 Task: Open Card Landing Page Optimization in Board Business Model Revenue Streams Development to Workspace Email Automation and add a team member Softage.1@softage.net, a label Blue, a checklist Retirement Planning, an attachment from Trello, a color Blue and finally, add a card description 'Plan and host company volunteer event' and a comment 'Since this item requires input from multiple team members, let us make sure everyone is on the same page before moving forward.'. Add a start date 'Jan 09, 1900' with a due date 'Jan 16, 1900'
Action: Mouse moved to (94, 249)
Screenshot: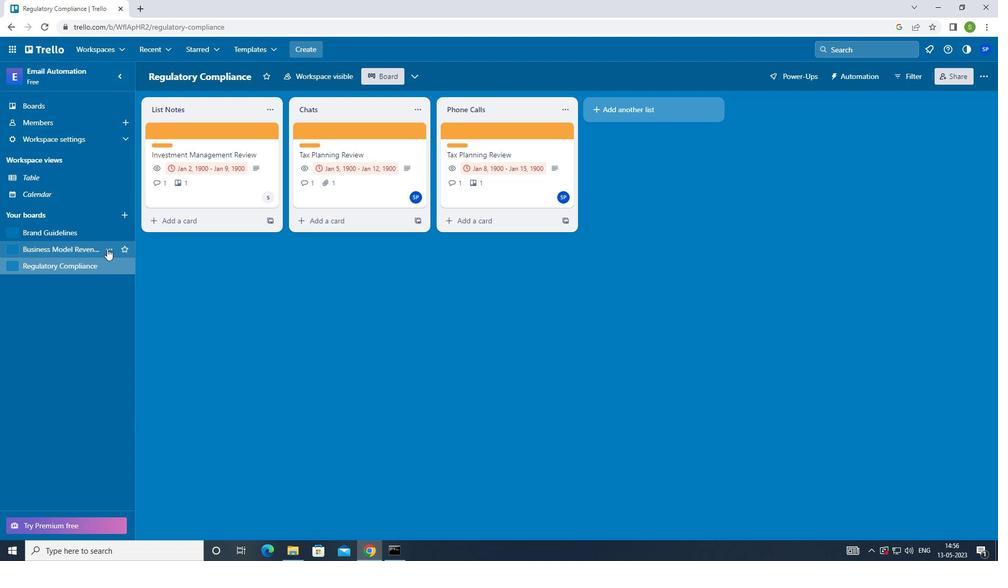 
Action: Mouse pressed left at (94, 249)
Screenshot: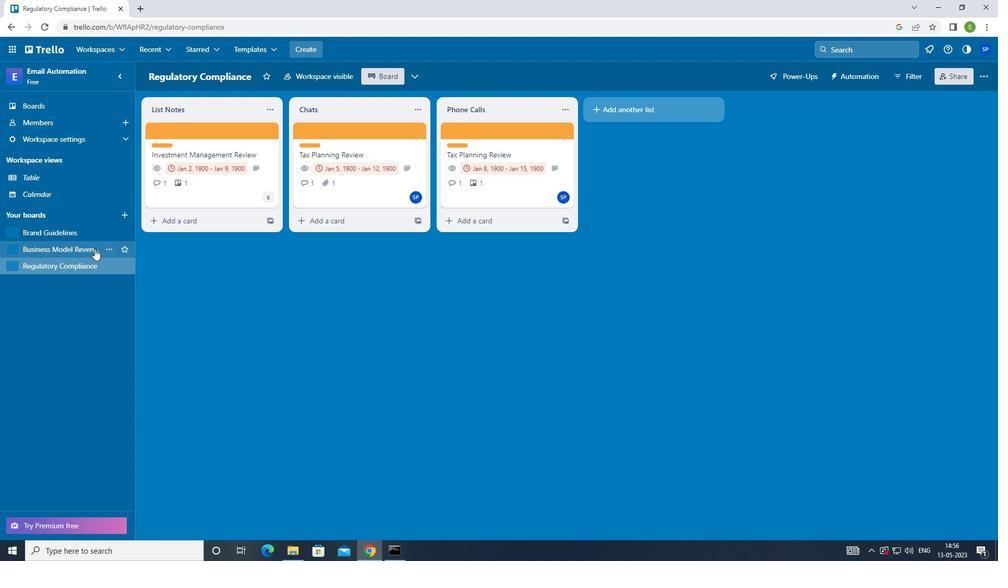
Action: Mouse moved to (508, 135)
Screenshot: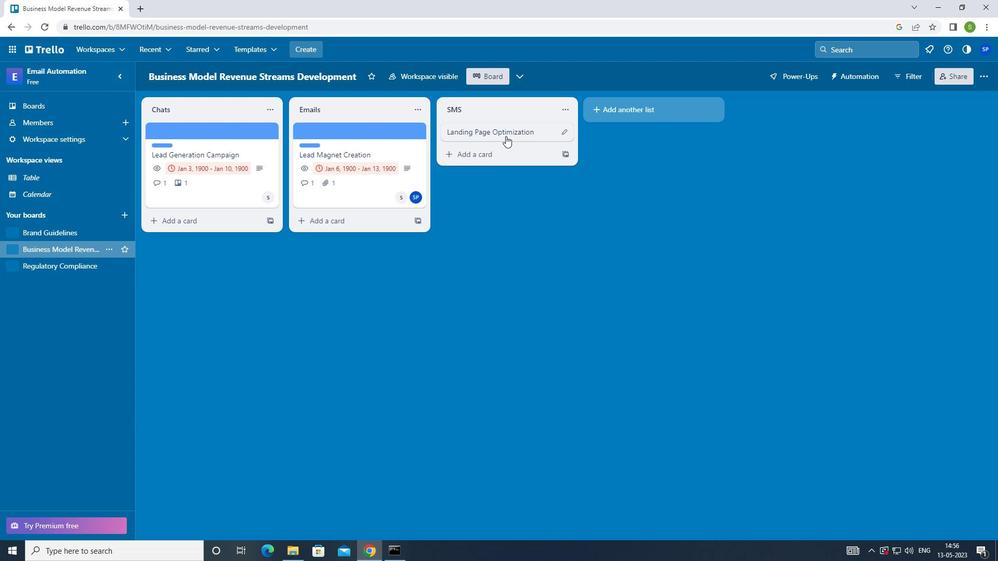 
Action: Mouse pressed left at (508, 135)
Screenshot: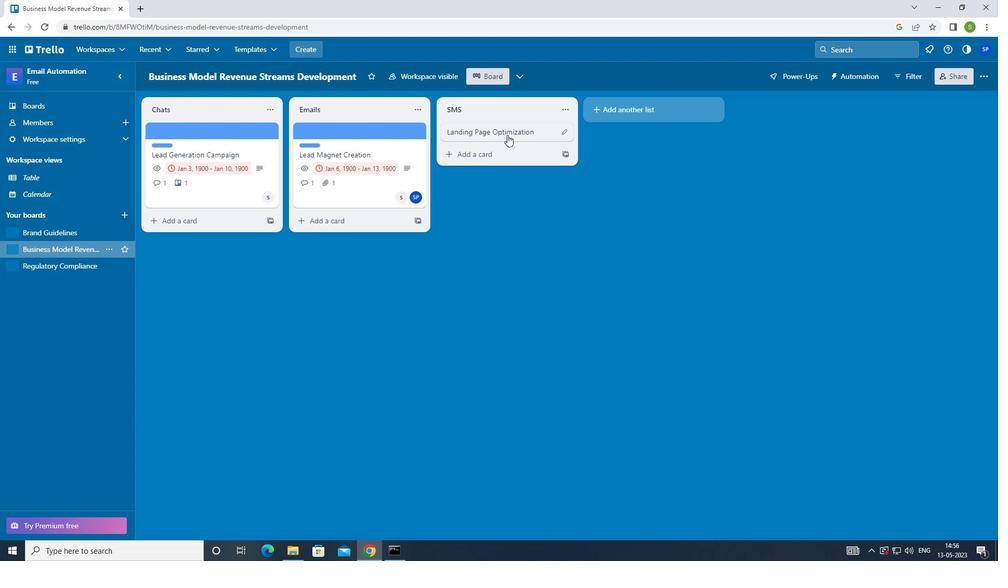 
Action: Mouse moved to (636, 132)
Screenshot: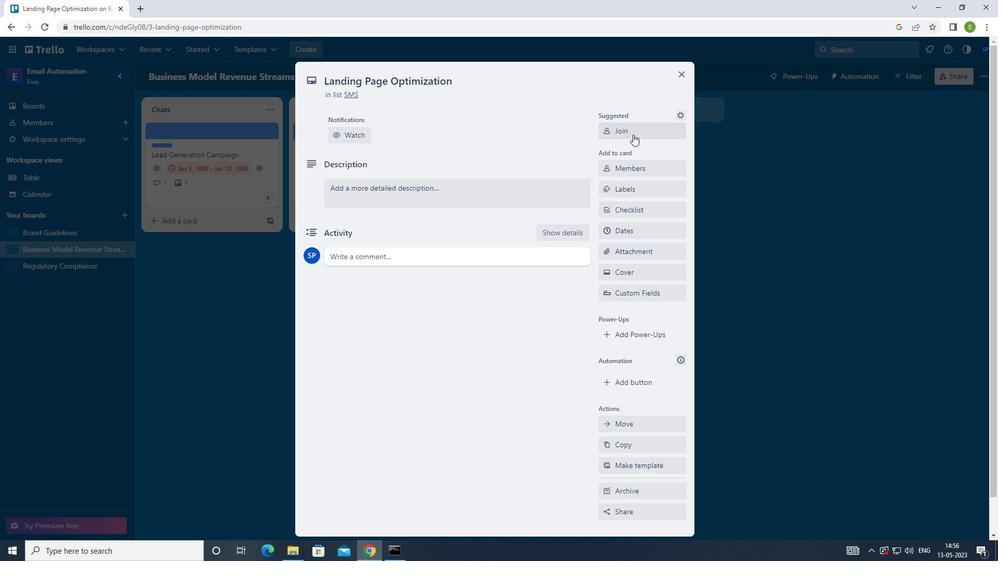 
Action: Mouse pressed left at (636, 132)
Screenshot: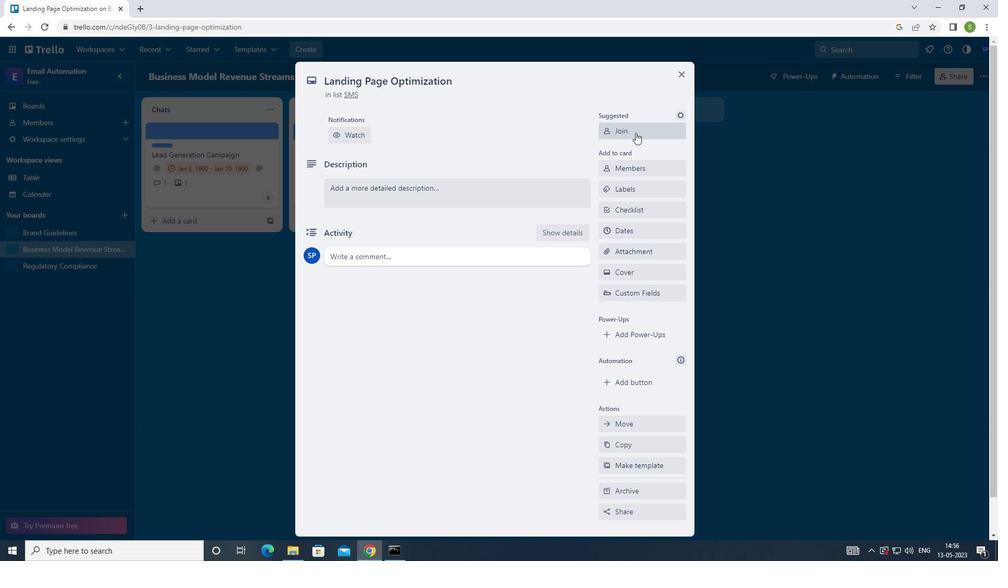 
Action: Mouse moved to (646, 134)
Screenshot: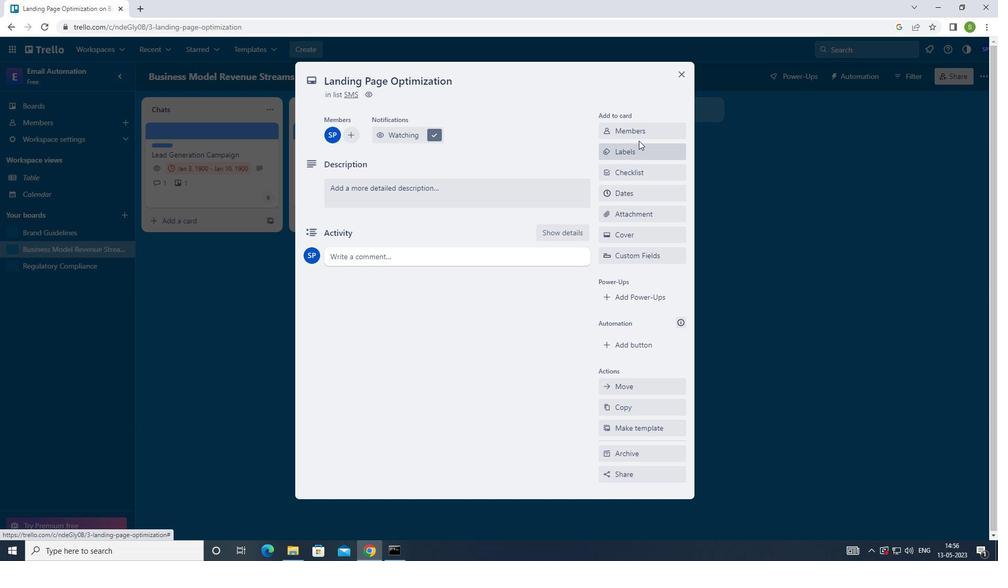
Action: Mouse pressed left at (646, 134)
Screenshot: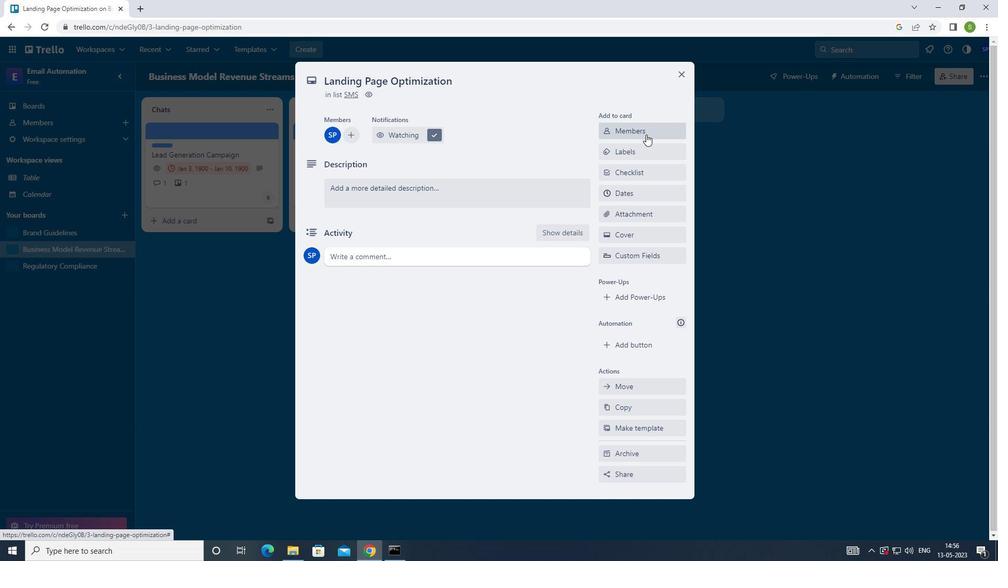 
Action: Mouse moved to (635, 140)
Screenshot: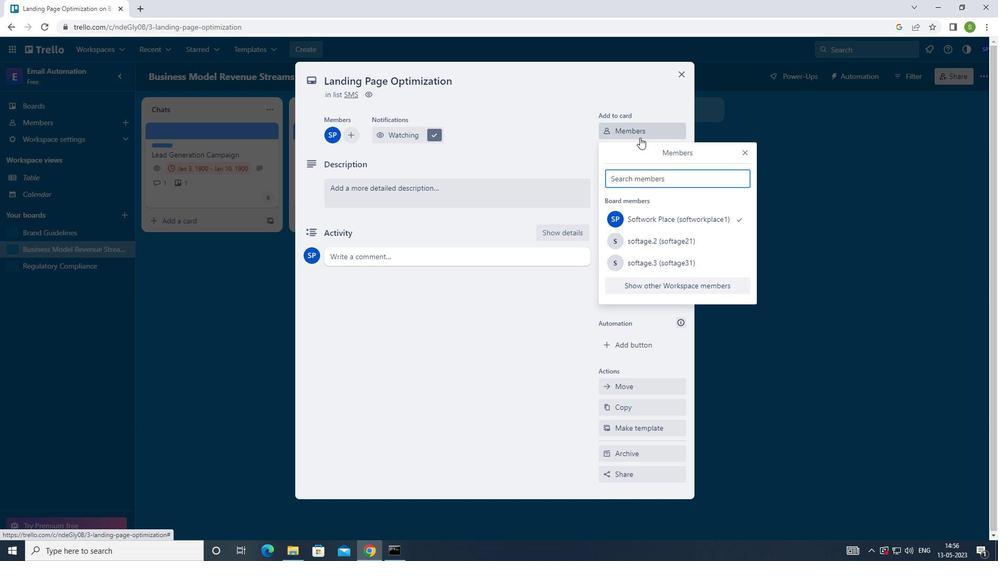 
Action: Key pressed <Key.shift>SOFTAGE.2<Key.shift>@SOFTAGE.NET<Key.enter>
Screenshot: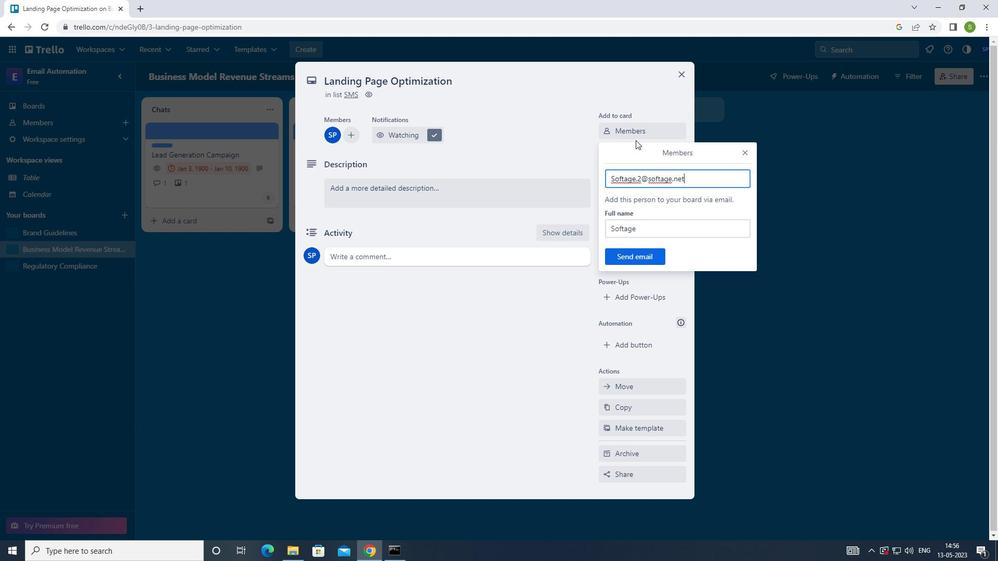 
Action: Mouse moved to (746, 155)
Screenshot: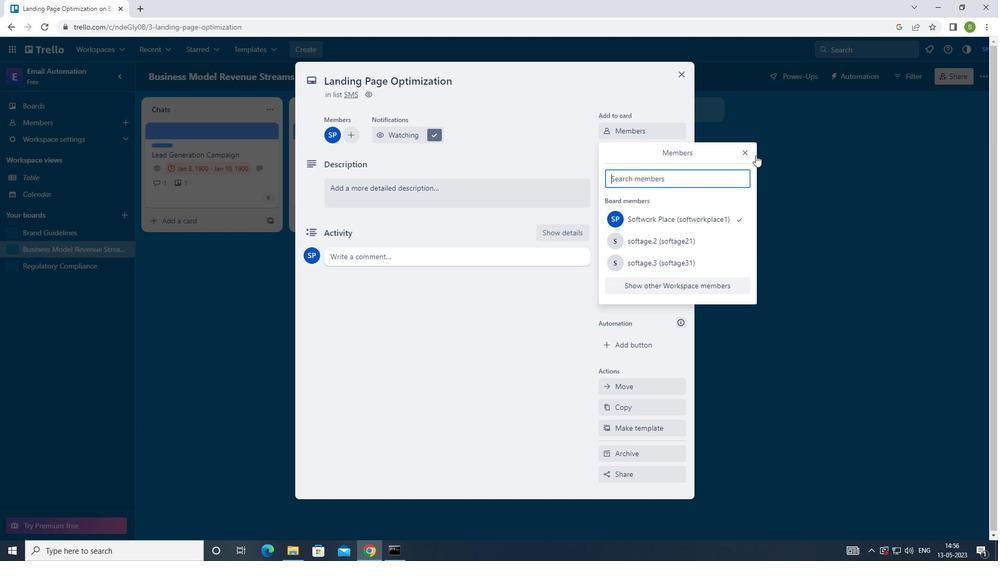 
Action: Mouse pressed left at (746, 155)
Screenshot: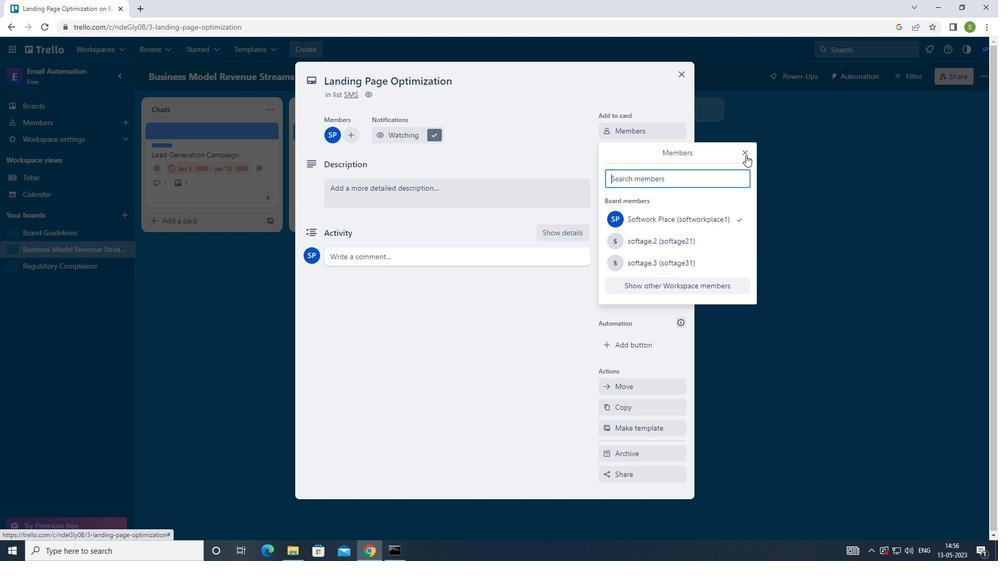 
Action: Mouse moved to (662, 154)
Screenshot: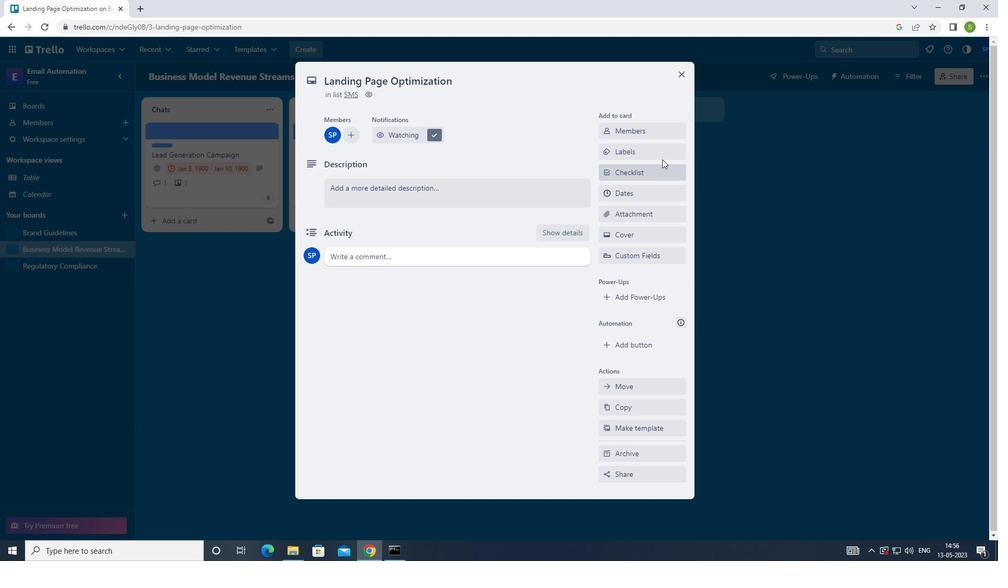 
Action: Mouse pressed left at (662, 154)
Screenshot: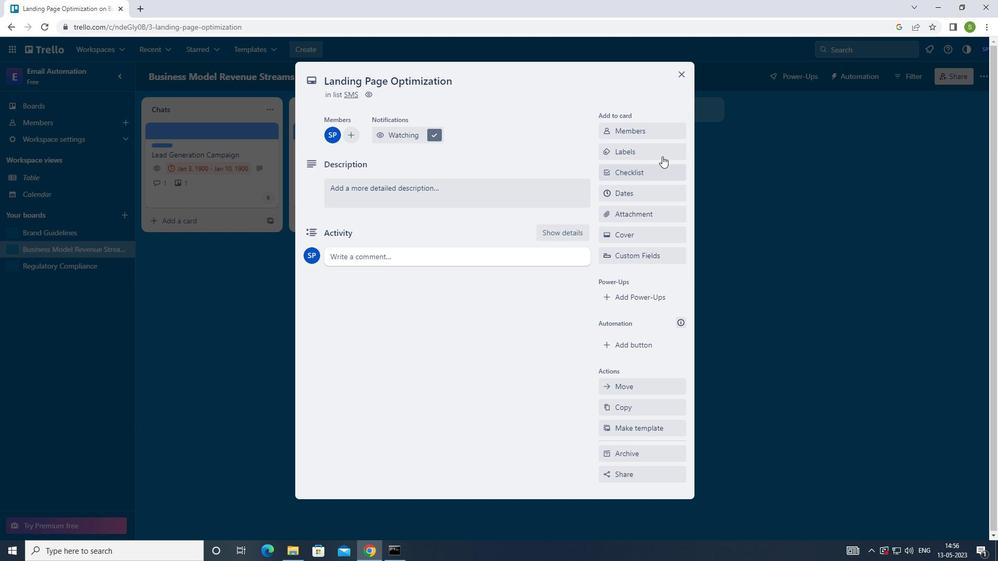 
Action: Mouse moved to (611, 330)
Screenshot: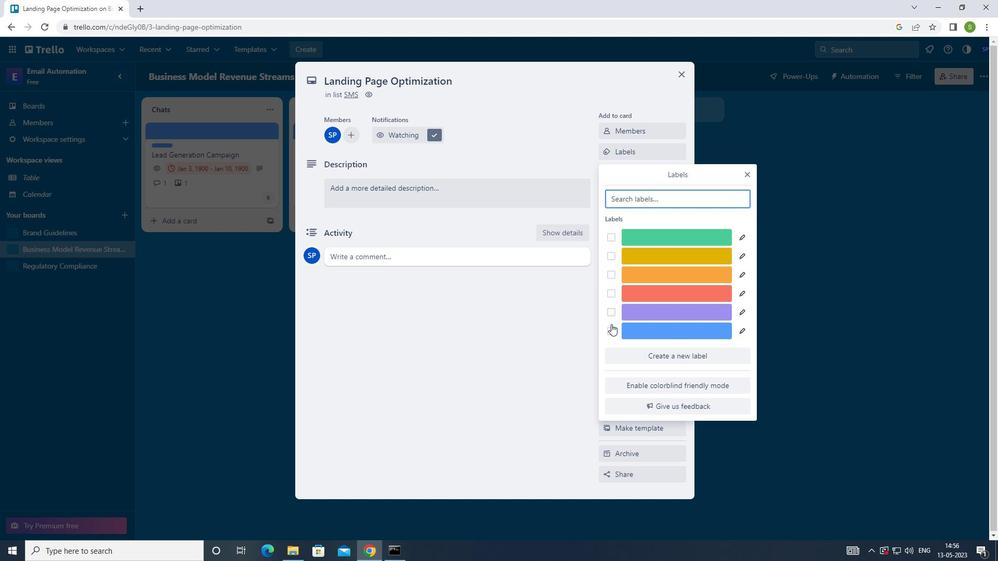 
Action: Mouse pressed left at (611, 330)
Screenshot: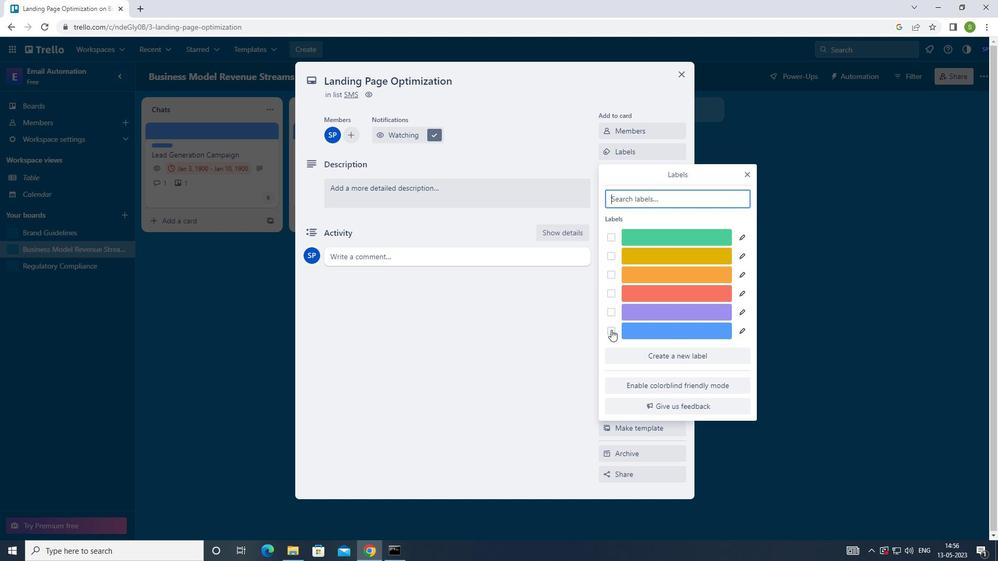 
Action: Mouse moved to (750, 173)
Screenshot: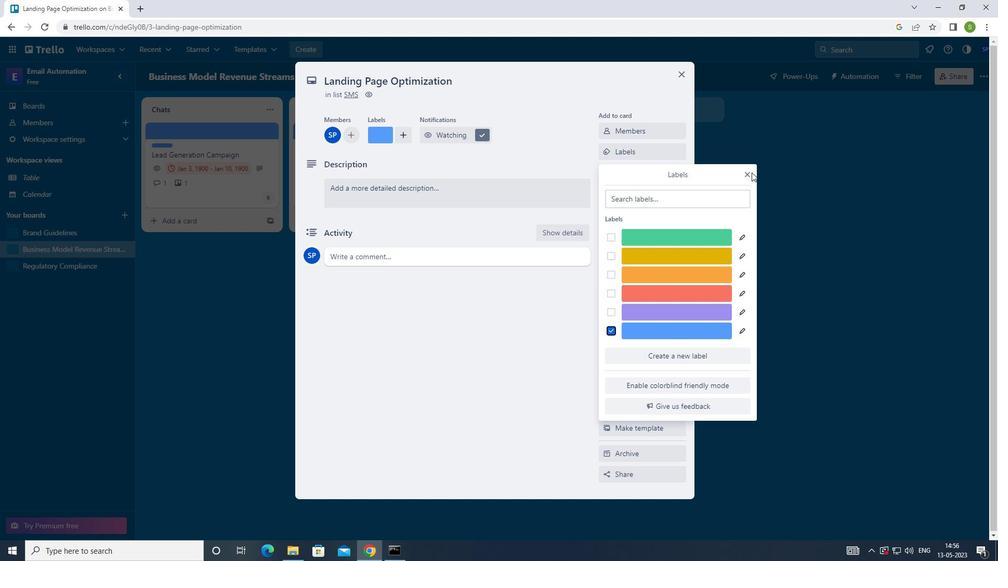 
Action: Mouse pressed left at (750, 173)
Screenshot: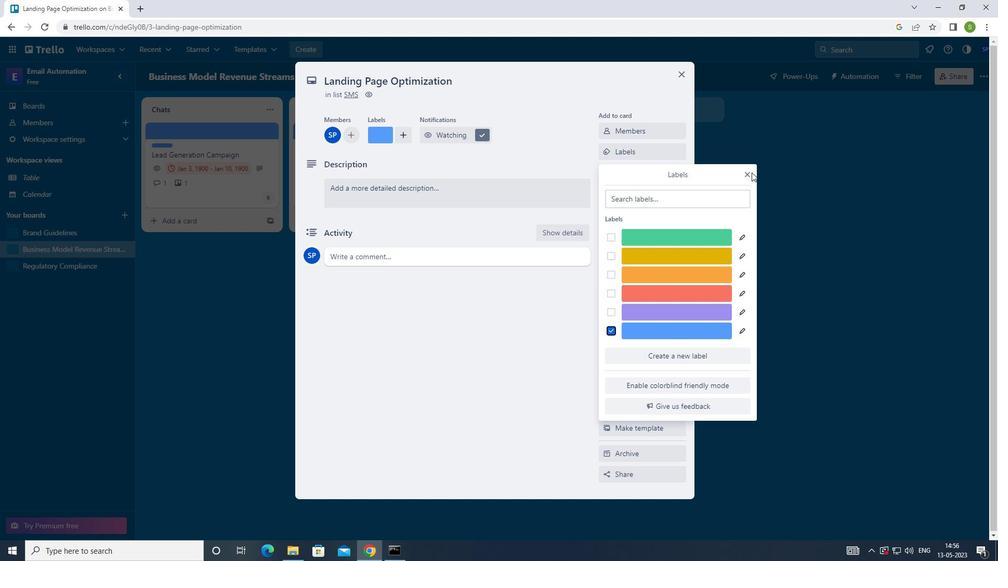
Action: Mouse moved to (644, 170)
Screenshot: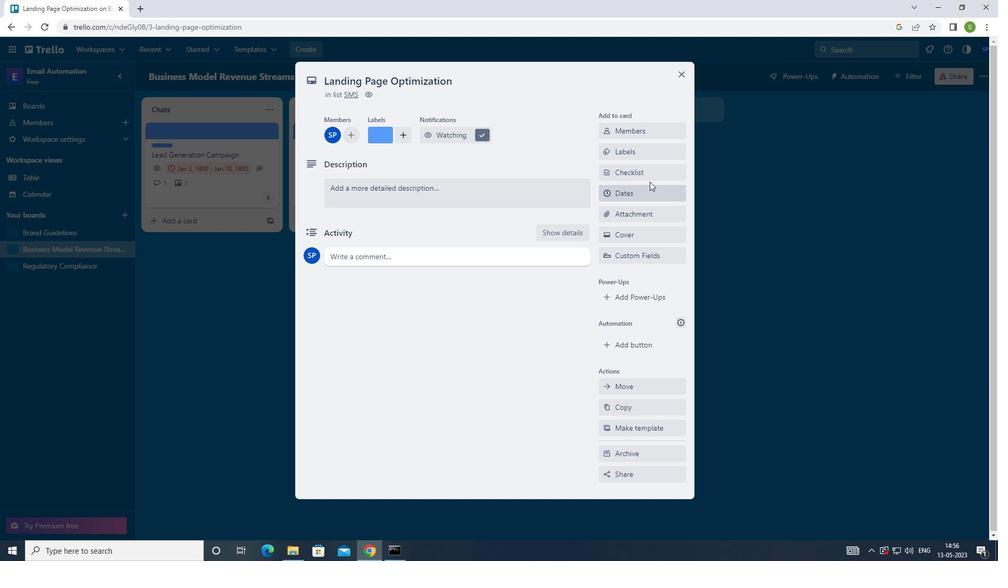 
Action: Mouse pressed left at (644, 170)
Screenshot: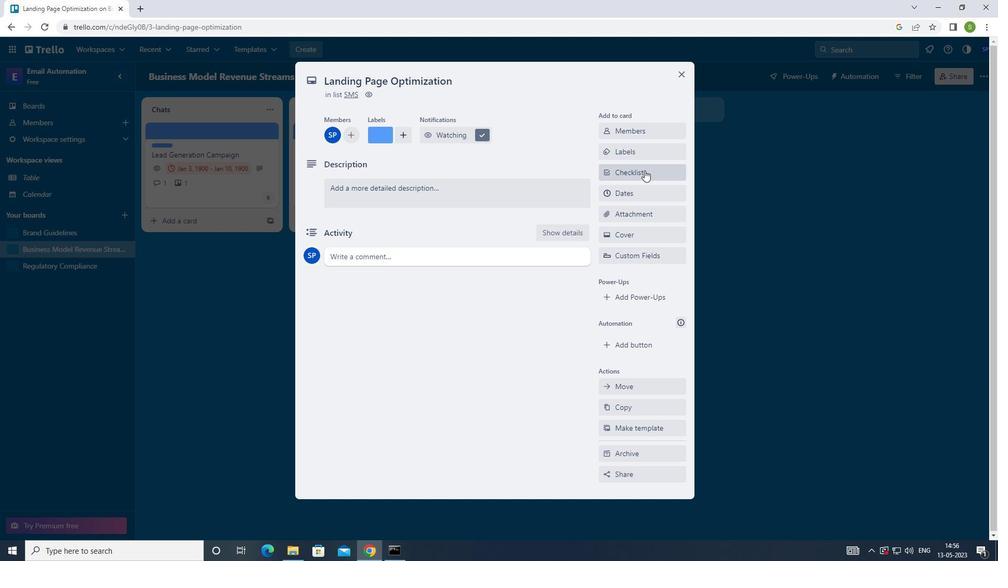 
Action: Mouse moved to (754, 168)
Screenshot: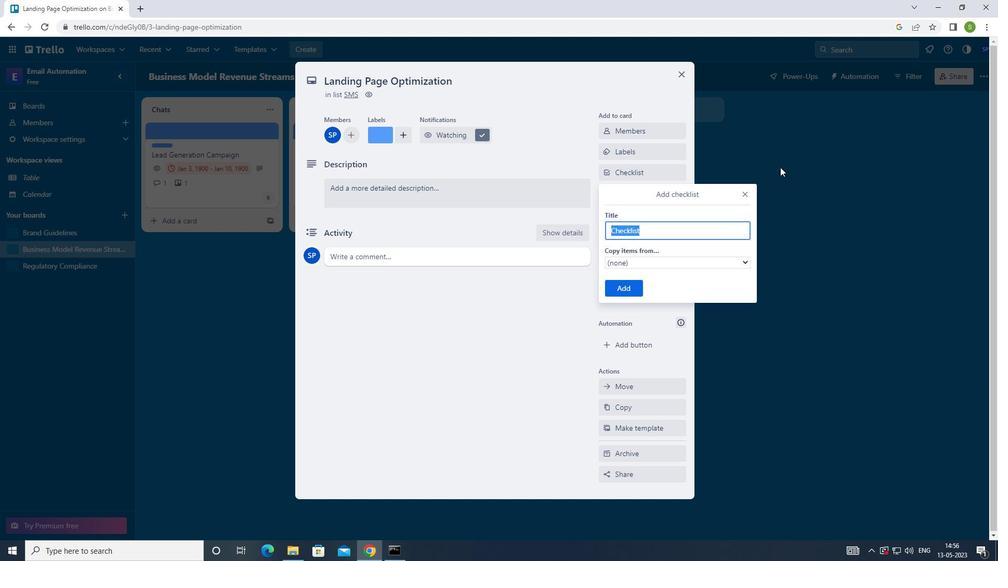 
Action: Key pressed <Key.shift>RETIREMENT<Key.space><Key.shift_r>PLANNING
Screenshot: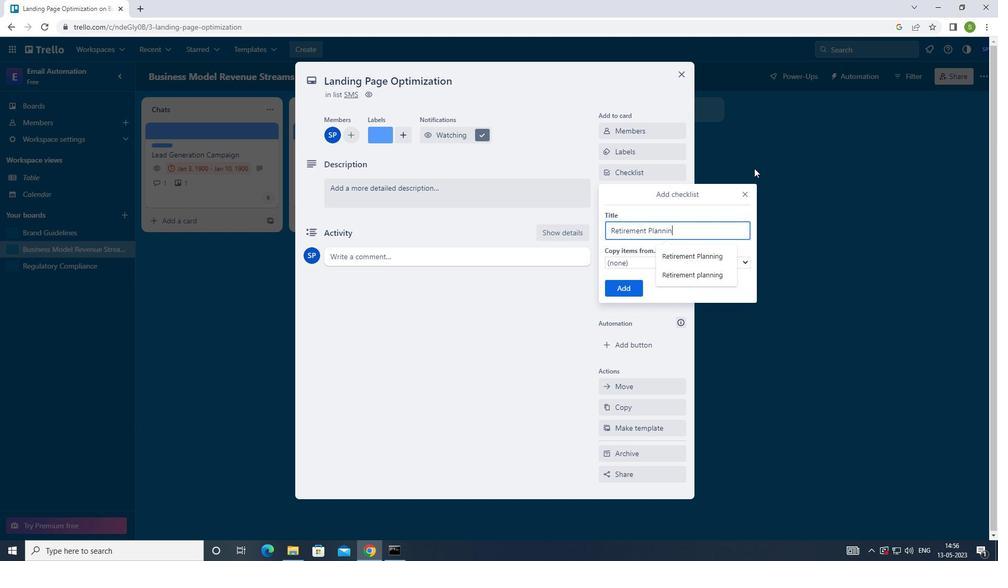 
Action: Mouse moved to (622, 287)
Screenshot: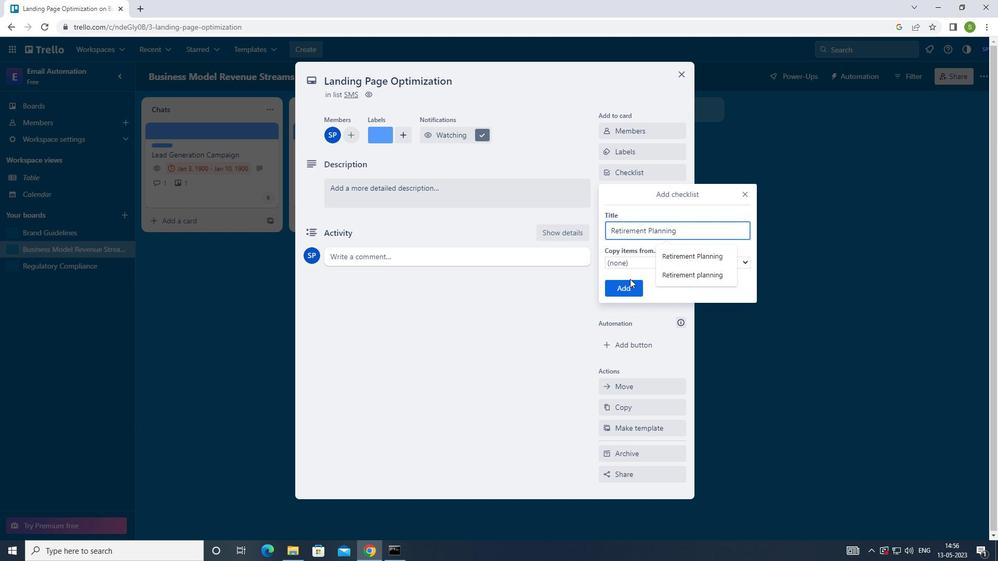 
Action: Mouse pressed left at (622, 287)
Screenshot: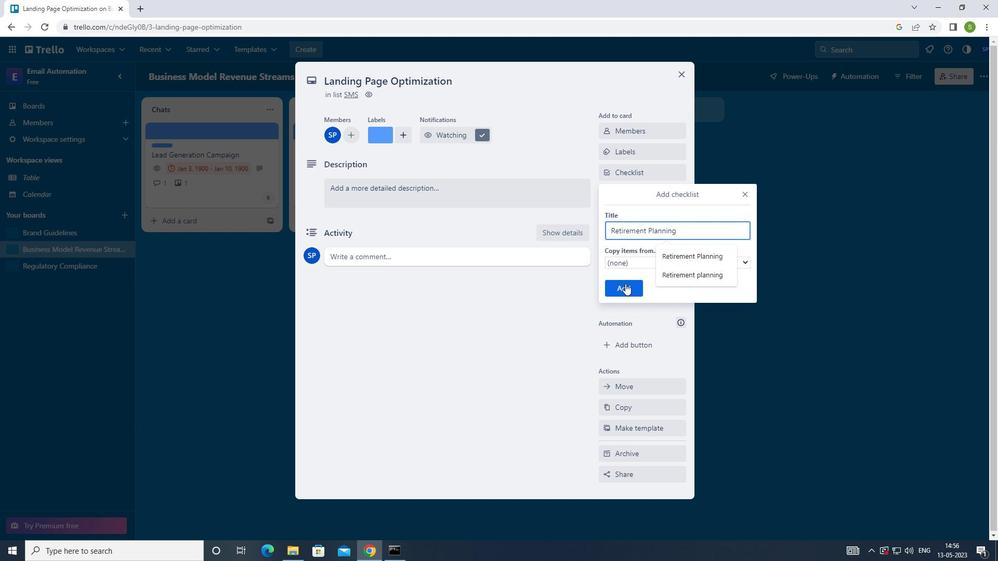 
Action: Mouse moved to (640, 218)
Screenshot: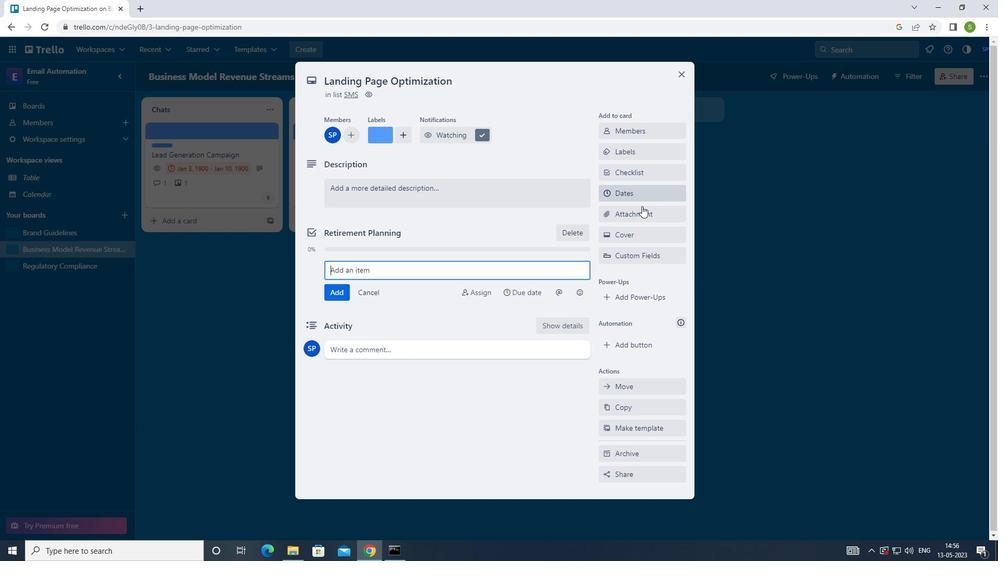 
Action: Mouse pressed left at (640, 218)
Screenshot: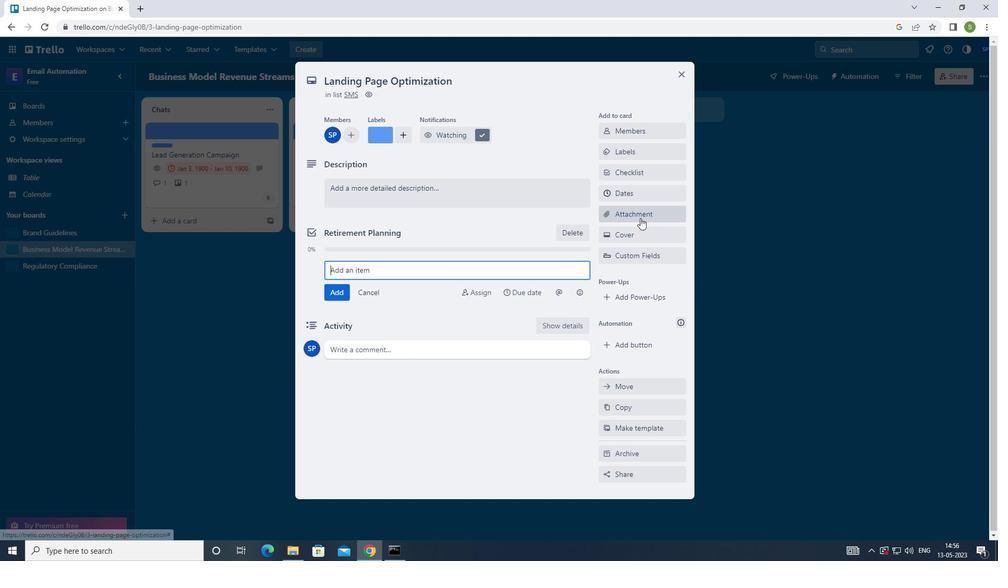 
Action: Mouse moved to (646, 273)
Screenshot: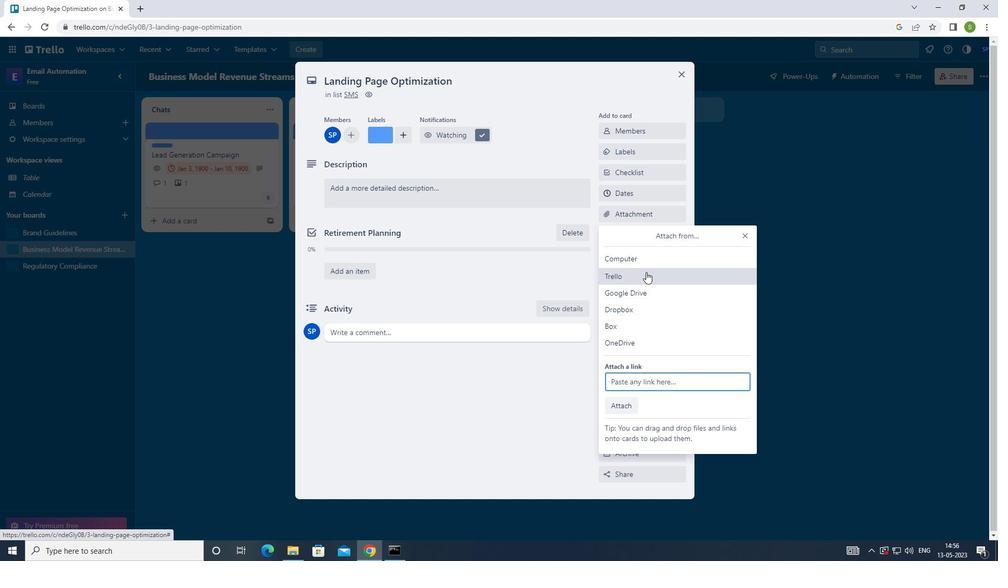 
Action: Mouse pressed left at (646, 273)
Screenshot: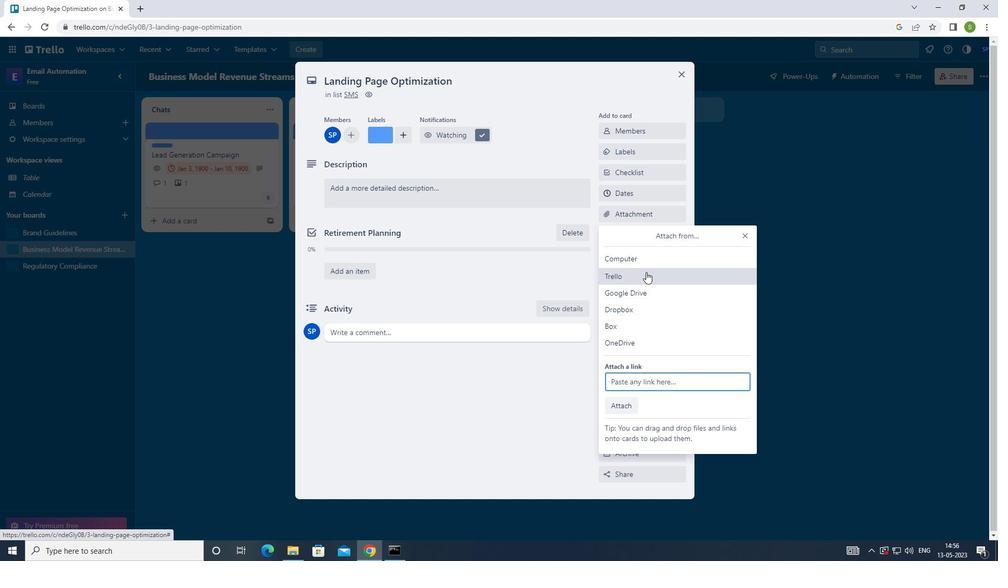 
Action: Mouse moved to (631, 392)
Screenshot: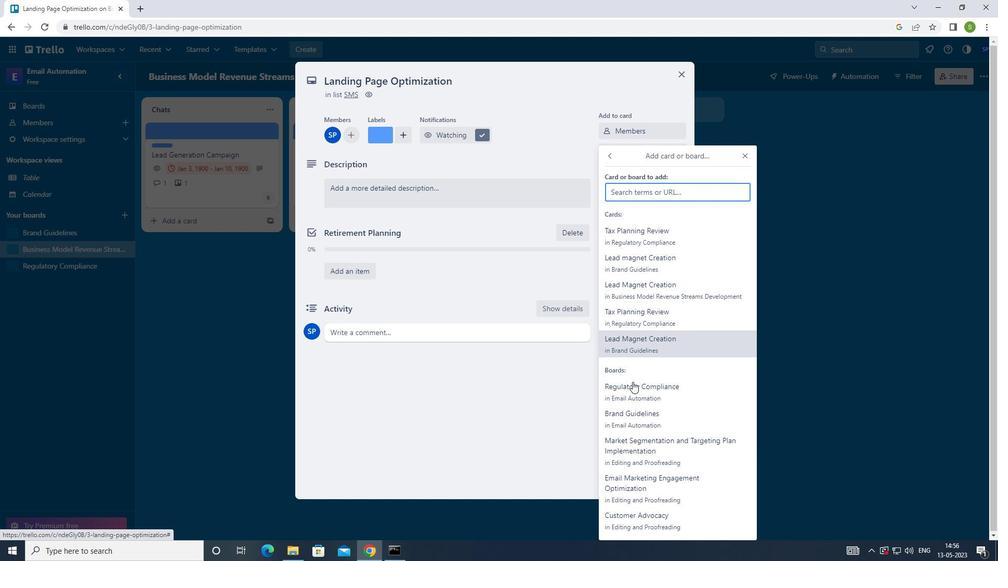 
Action: Mouse pressed left at (631, 392)
Screenshot: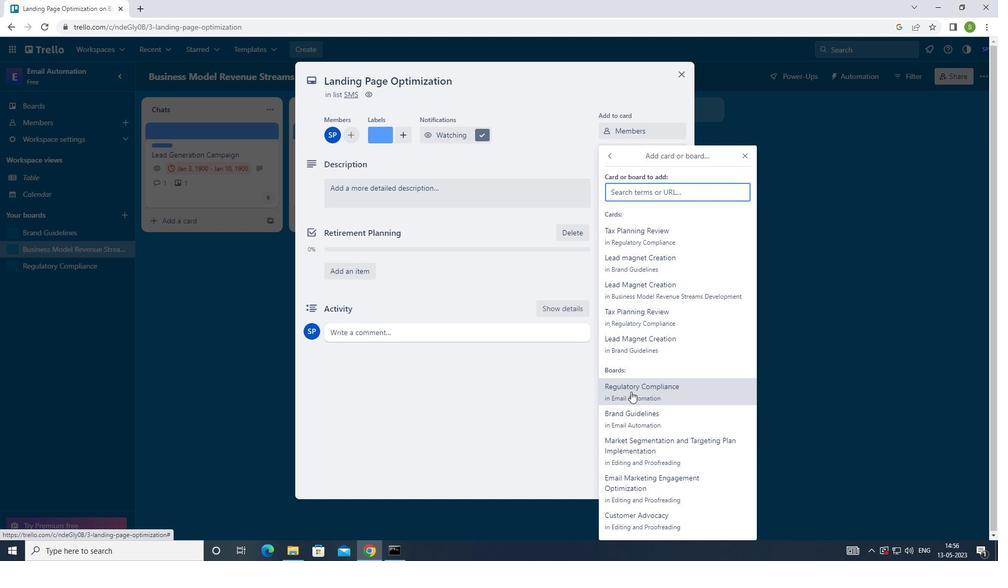 
Action: Mouse moved to (652, 237)
Screenshot: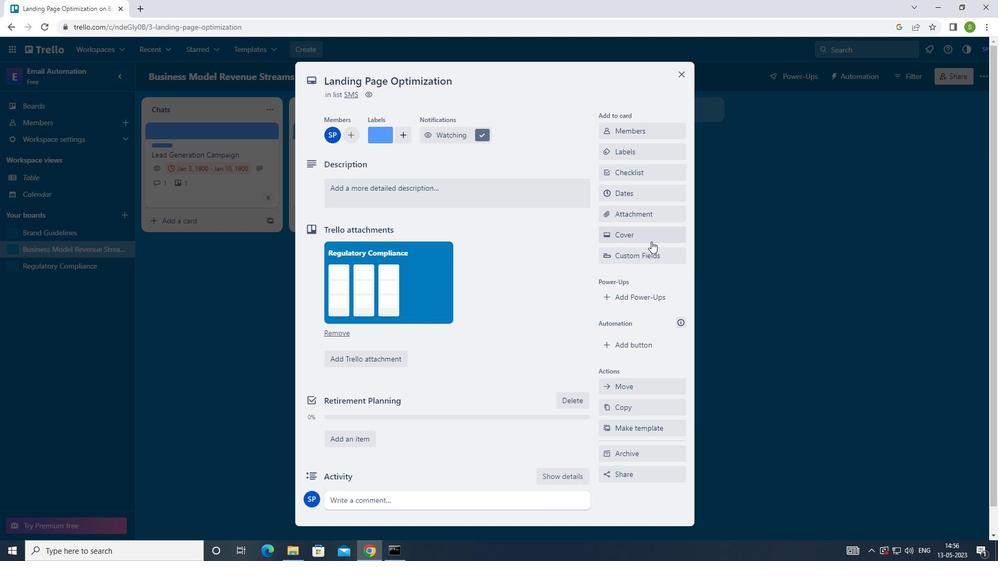 
Action: Mouse pressed left at (652, 237)
Screenshot: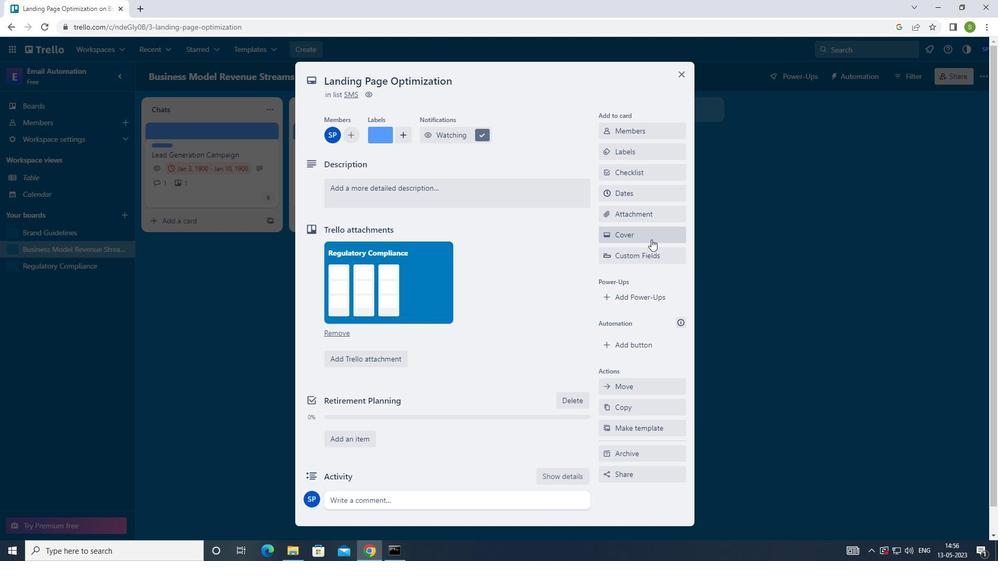 
Action: Mouse moved to (617, 354)
Screenshot: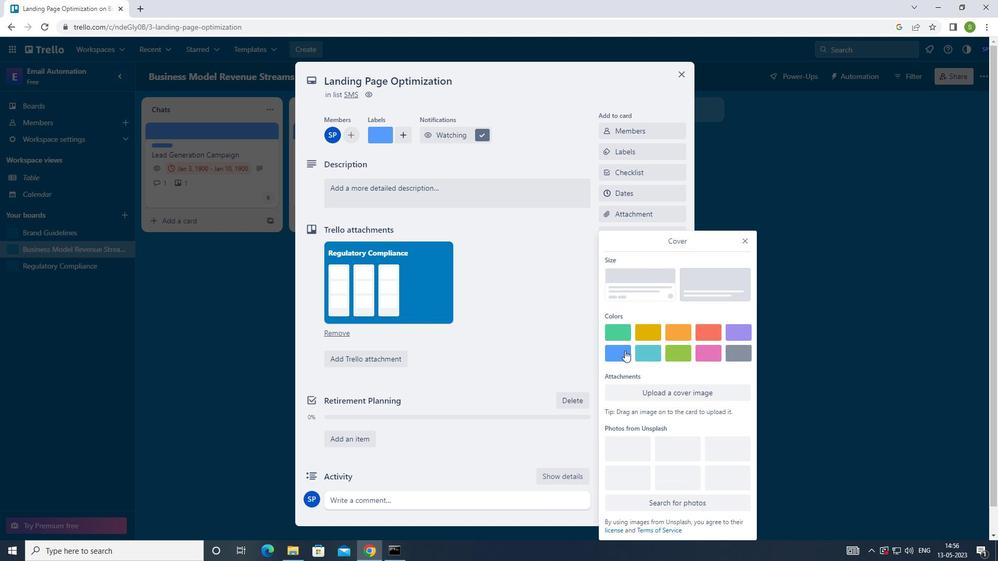 
Action: Mouse pressed left at (617, 354)
Screenshot: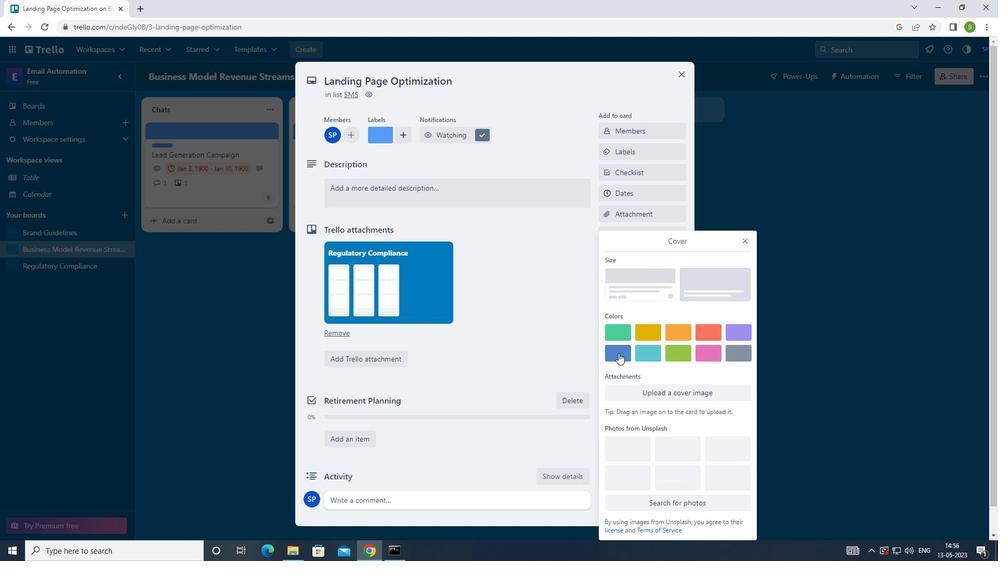
Action: Mouse moved to (458, 248)
Screenshot: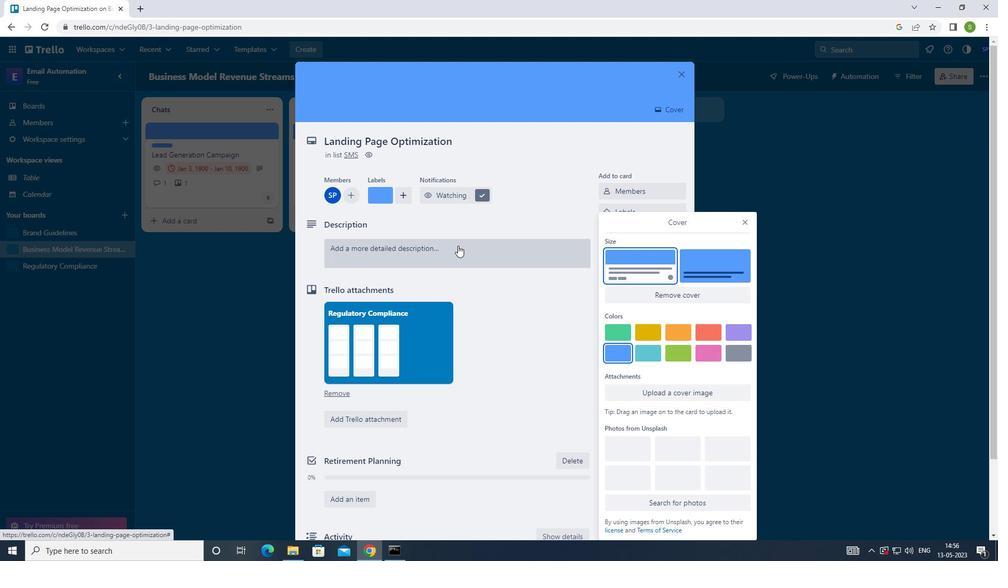 
Action: Mouse pressed left at (458, 248)
Screenshot: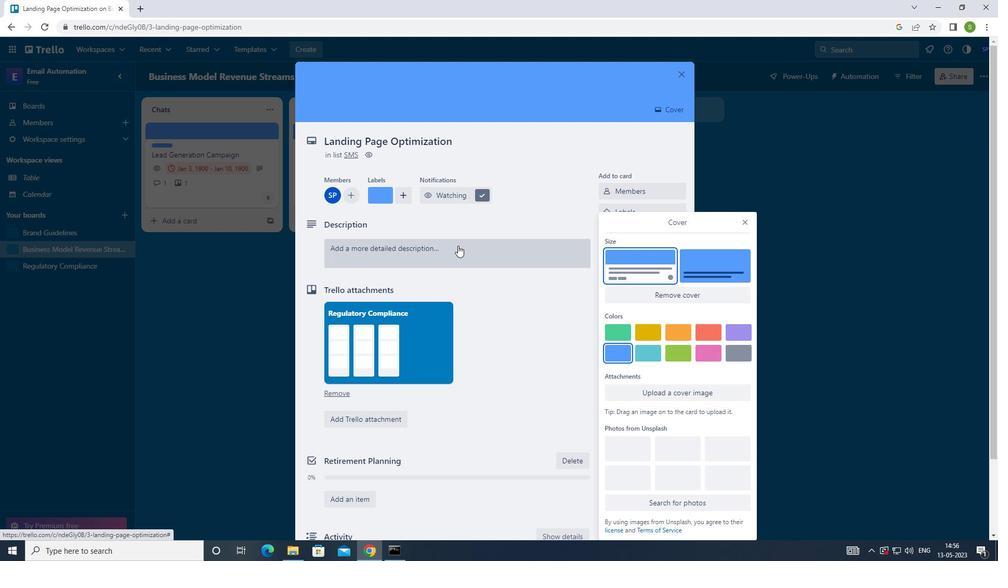 
Action: Mouse moved to (635, 140)
Screenshot: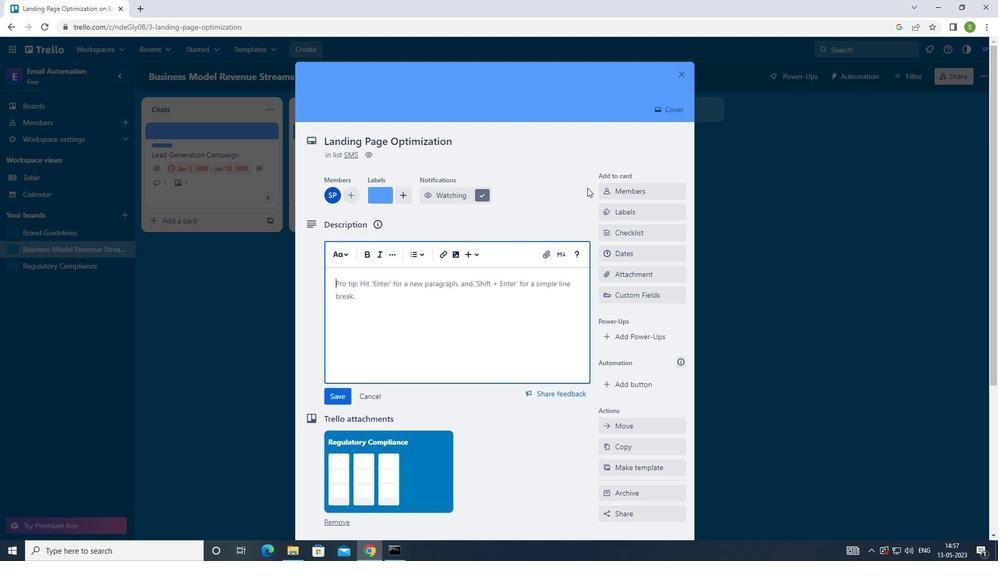
Action: Key pressed <Key.shift_r>PLAN<Key.space>AND<Key.space>HOST<Key.space>COMPANY<Key.space>VOLUNTEER<Key.space>EVENT
Screenshot: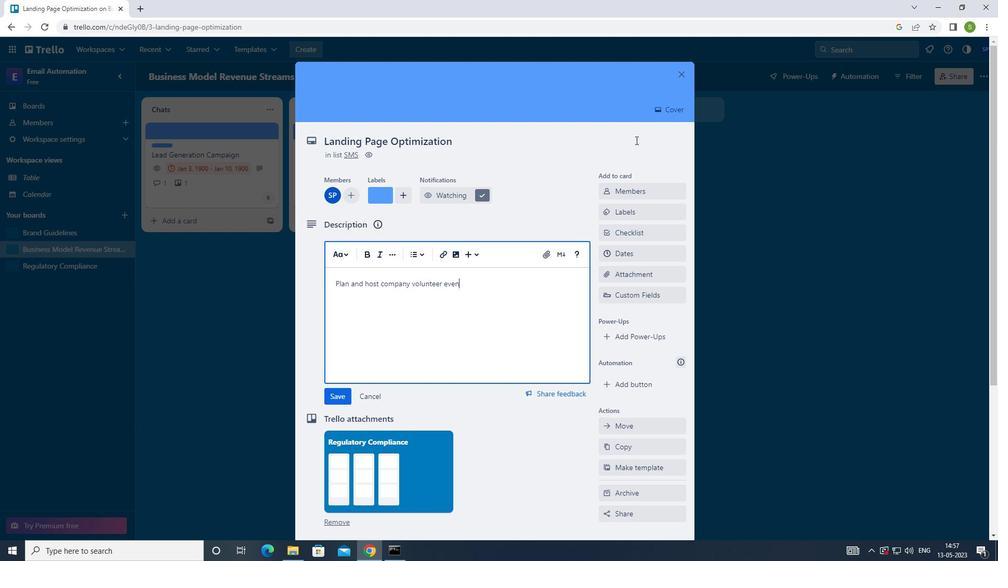 
Action: Mouse moved to (335, 396)
Screenshot: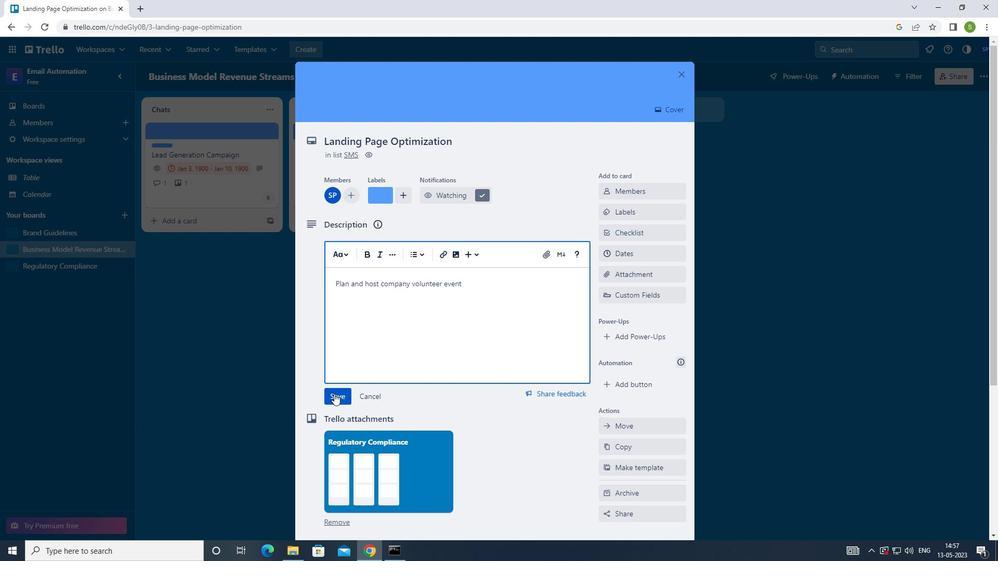 
Action: Mouse pressed left at (335, 396)
Screenshot: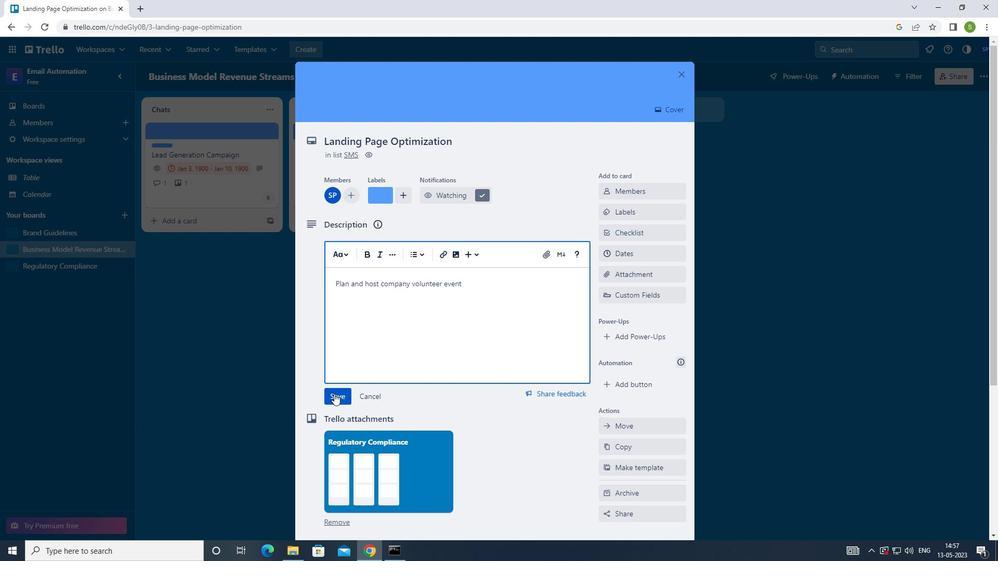 
Action: Mouse moved to (412, 357)
Screenshot: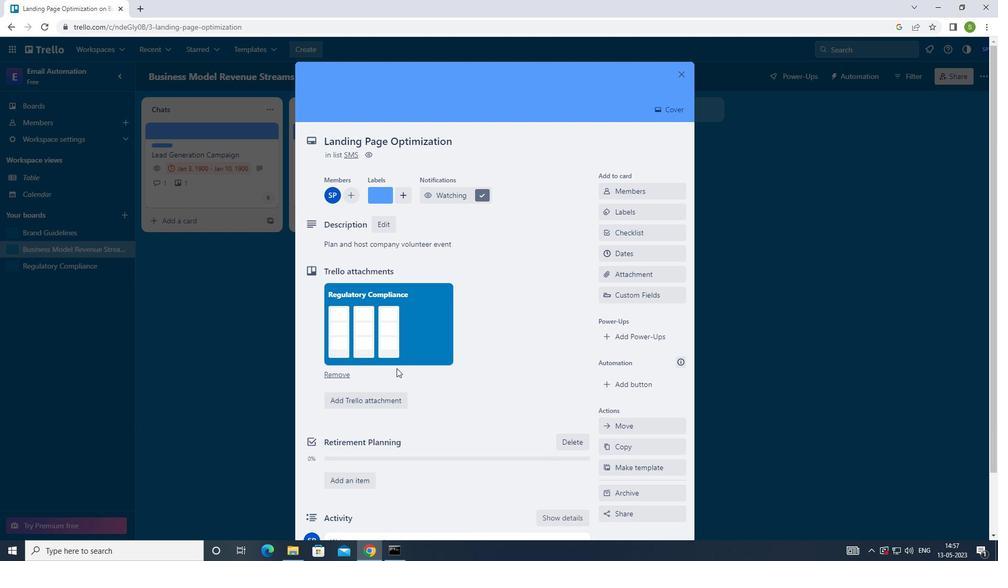 
Action: Mouse scrolled (412, 356) with delta (0, 0)
Screenshot: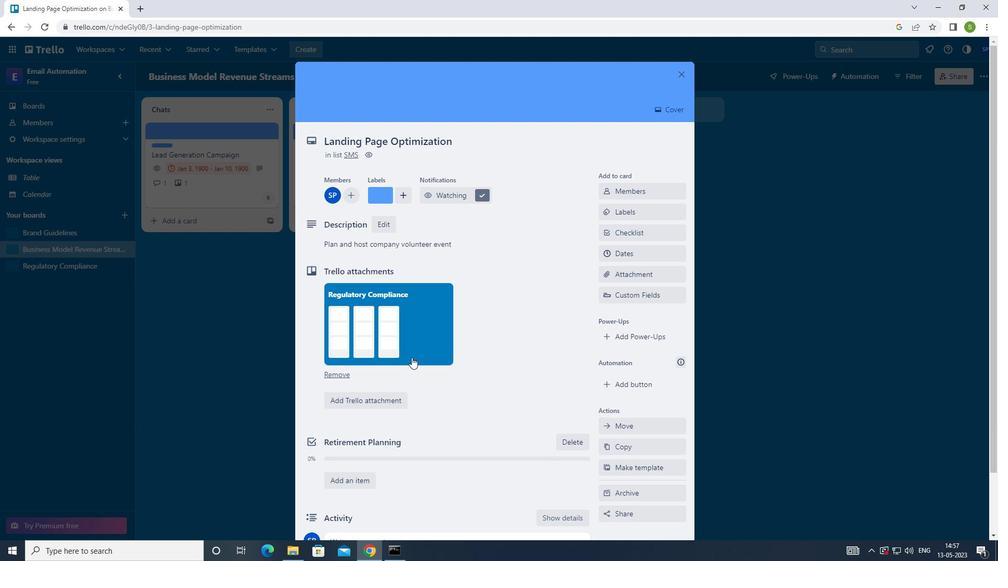 
Action: Mouse scrolled (412, 356) with delta (0, 0)
Screenshot: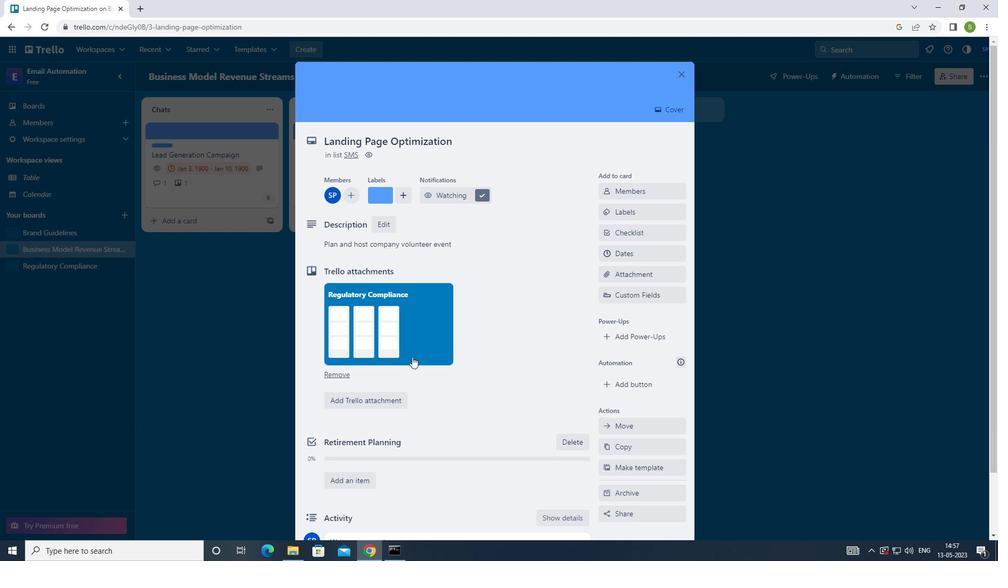 
Action: Mouse scrolled (412, 356) with delta (0, 0)
Screenshot: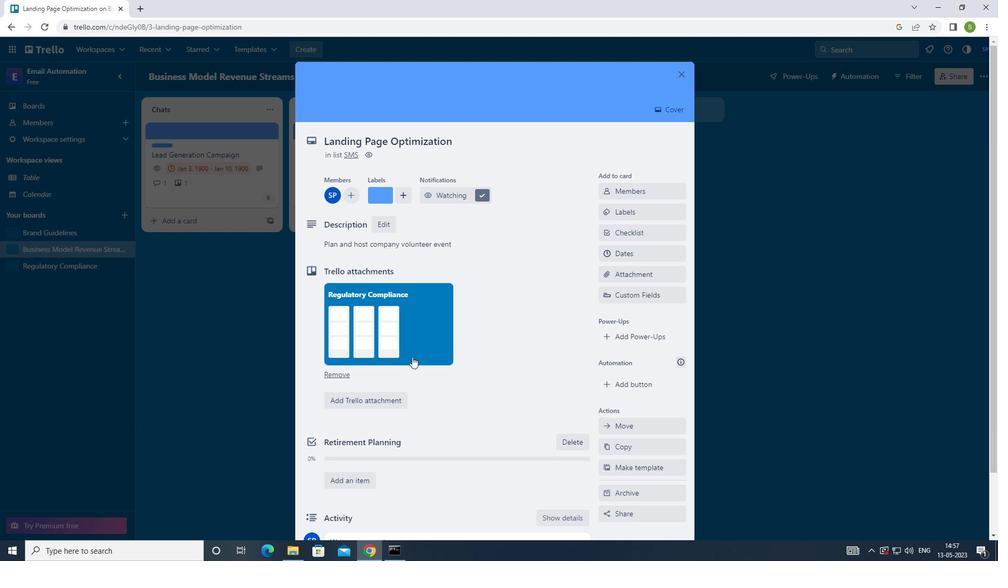 
Action: Mouse moved to (368, 470)
Screenshot: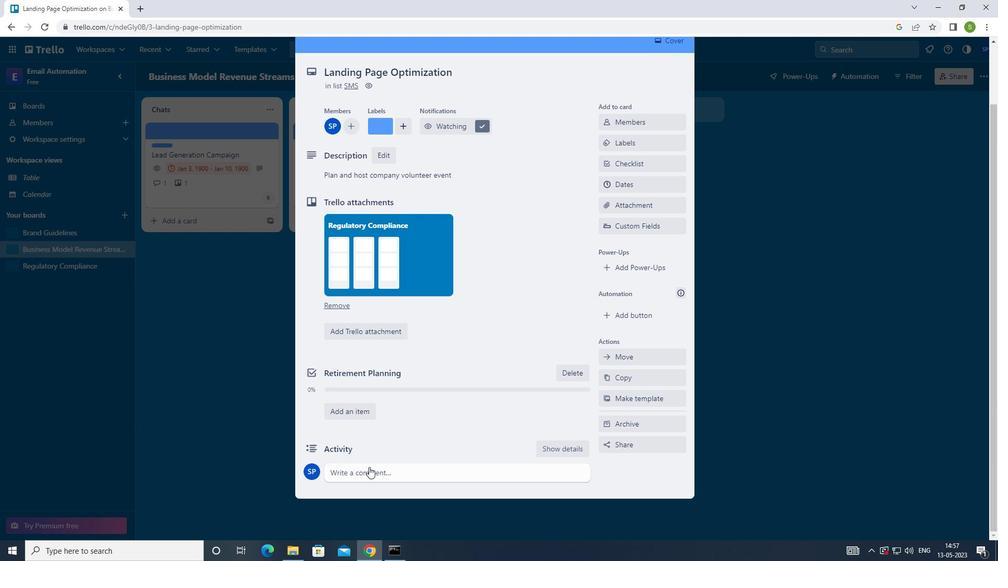 
Action: Mouse pressed left at (368, 470)
Screenshot: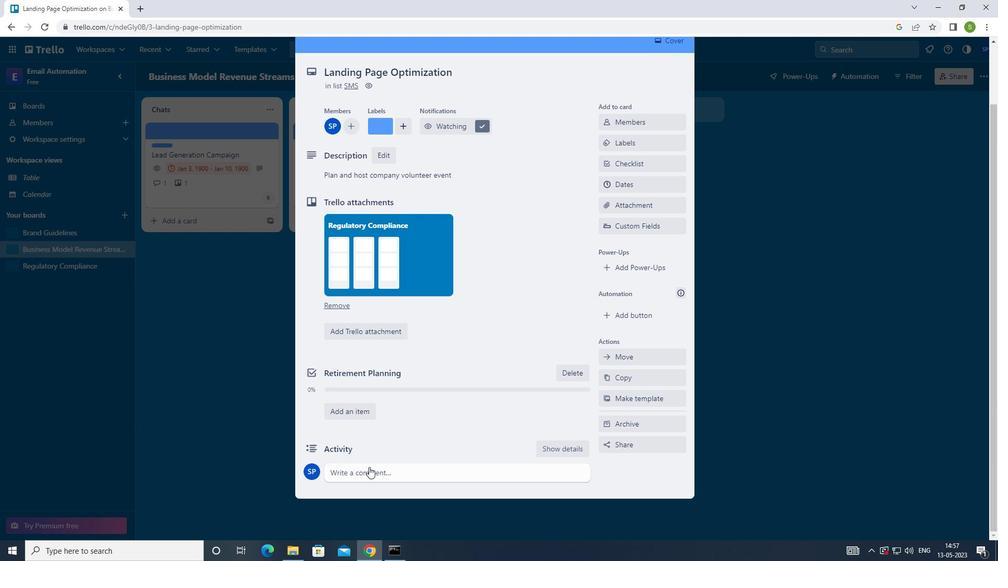 
Action: Mouse moved to (446, 318)
Screenshot: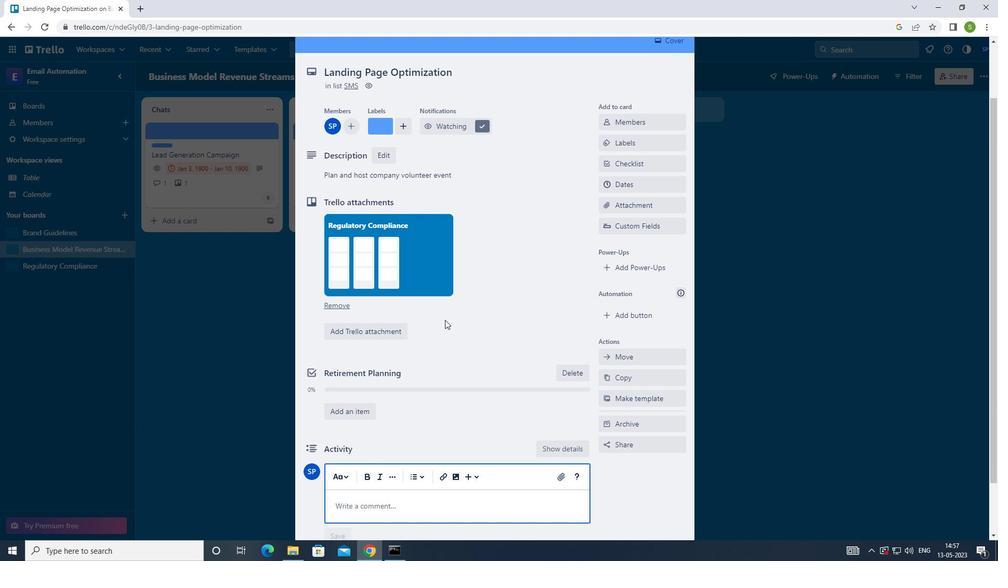 
Action: Key pressed <Key.shift>SINCE<Key.space>THIS<Key.space>IR<Key.backspace>TEAM<Key.space>REQUIRE<Key.space>INPUT<Key.space>FROM<Key.space>MULTIPLR<Key.backspace>E<Key.space>TEAM<Key.space>MEMBER<Key.space>LET<Key.space>US<Key.space>MAKE<Key.space>SURE<Key.space>EVERYONE<Key.space>IS<Key.space>ON<Key.space>THE<Key.space>SAME<Key.space>PAGE<Key.space>BEFORE<Key.space>MOVING<Key.space>FORWARD
Screenshot: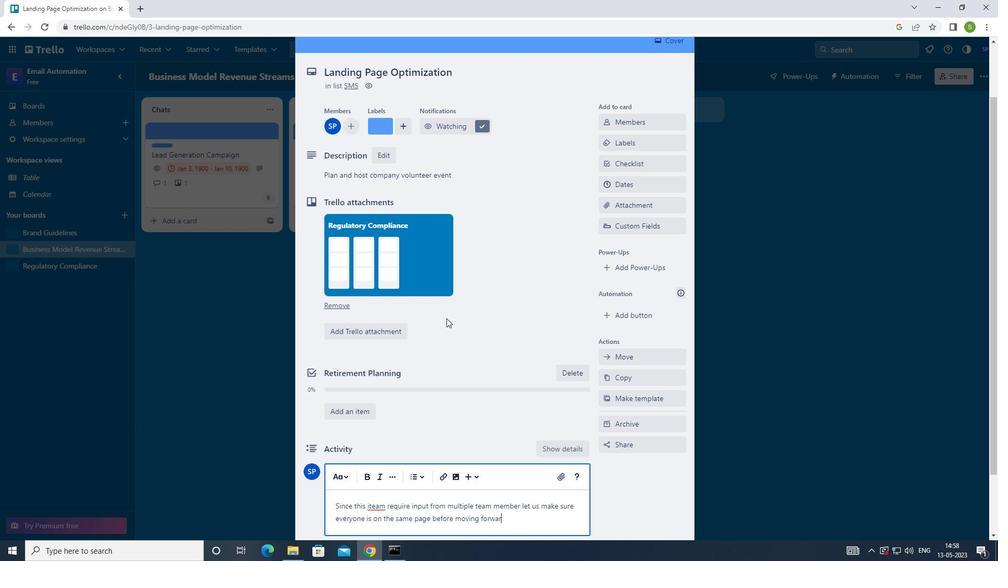 
Action: Mouse moved to (376, 506)
Screenshot: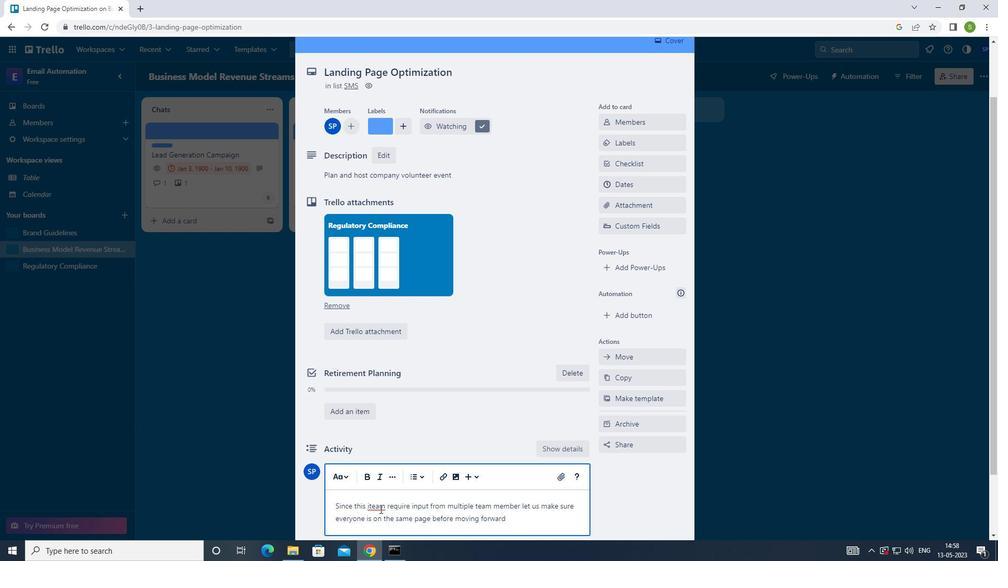 
Action: Mouse pressed left at (376, 506)
Screenshot: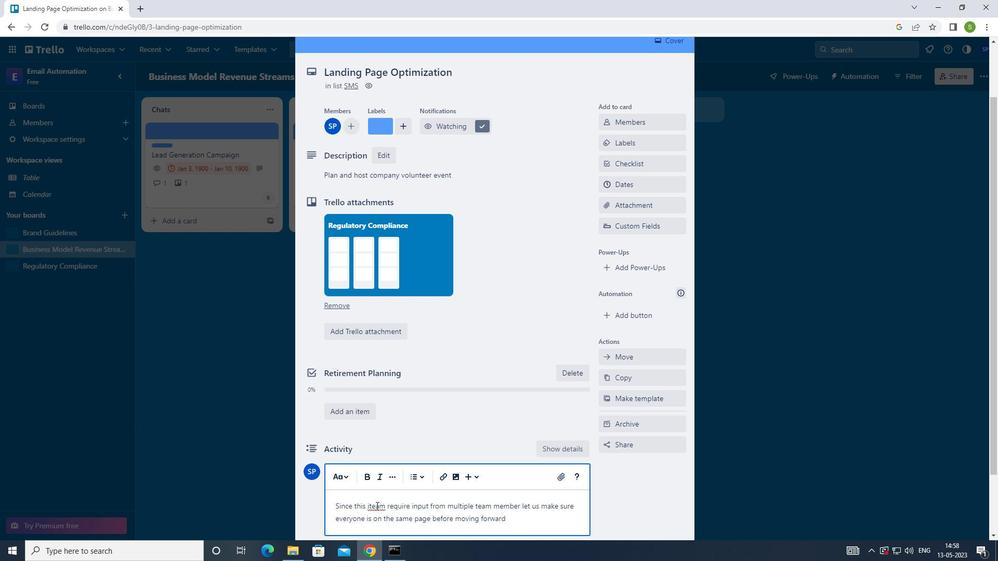 
Action: Mouse moved to (381, 506)
Screenshot: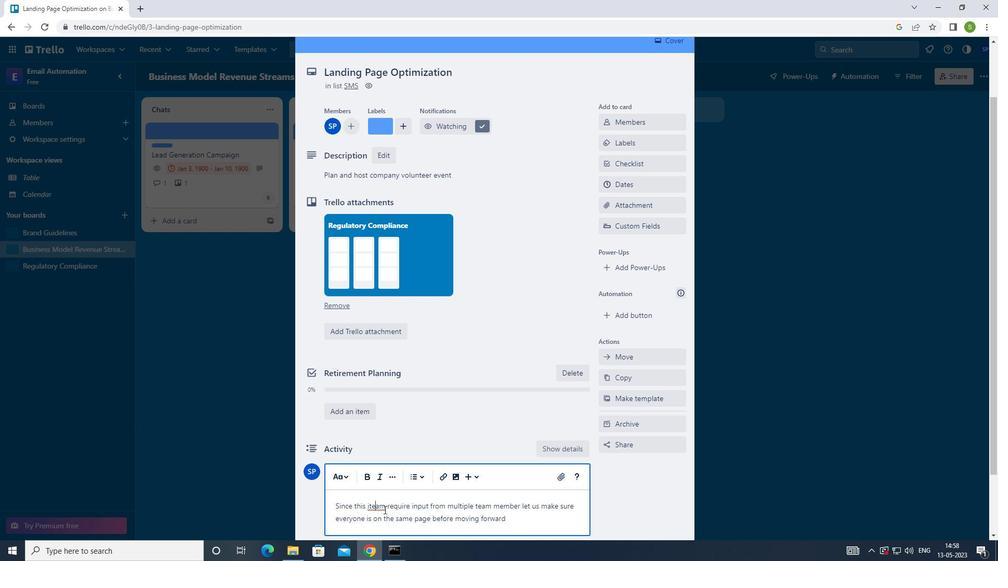 
Action: Mouse pressed left at (381, 506)
Screenshot: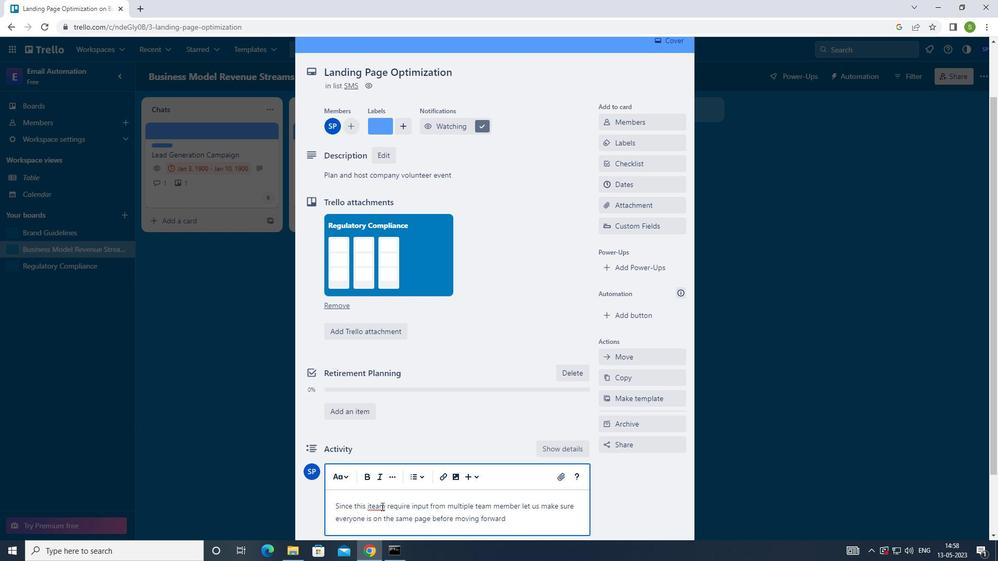 
Action: Mouse moved to (387, 503)
Screenshot: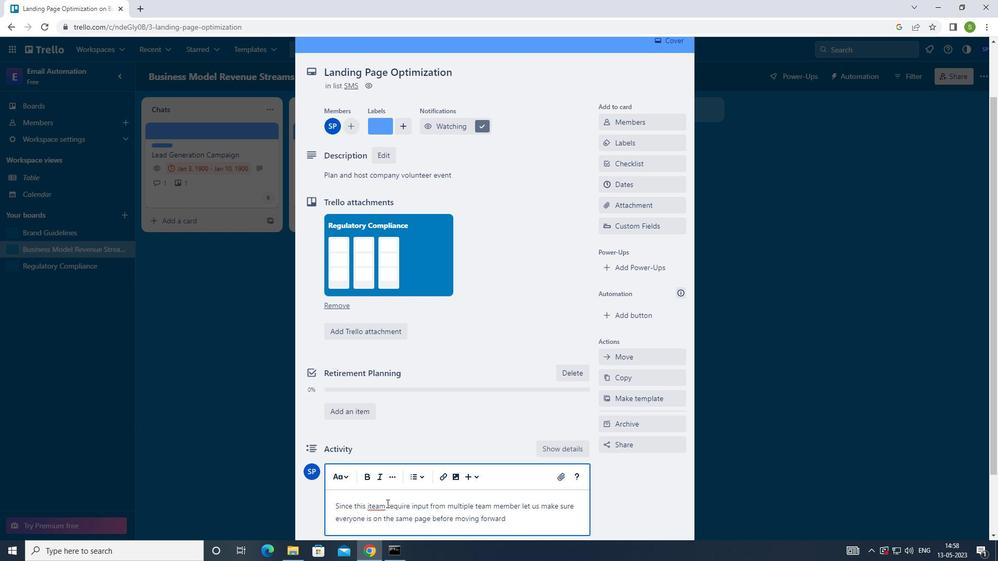 
Action: Key pressed <Key.backspace>
Screenshot: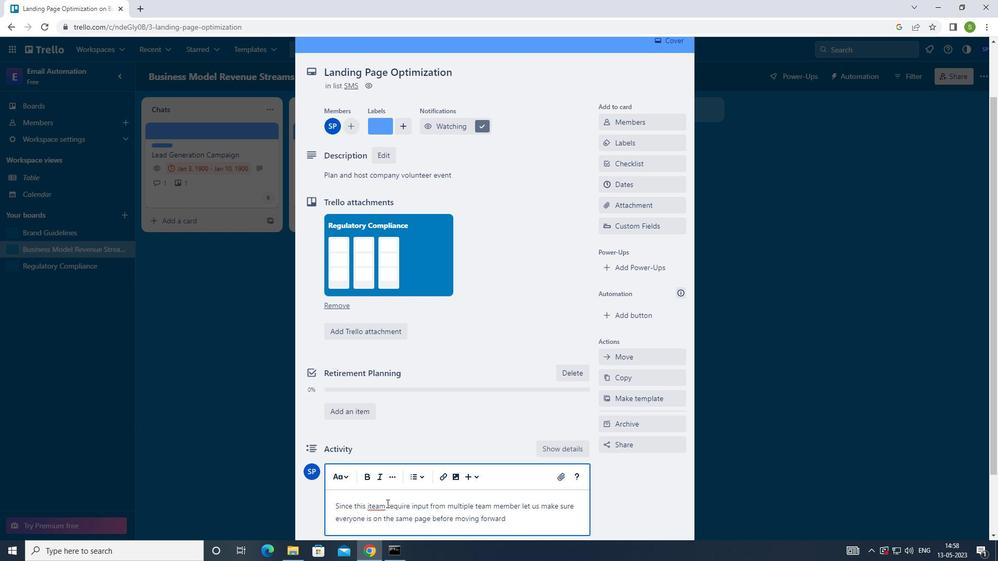 
Action: Mouse moved to (418, 461)
Screenshot: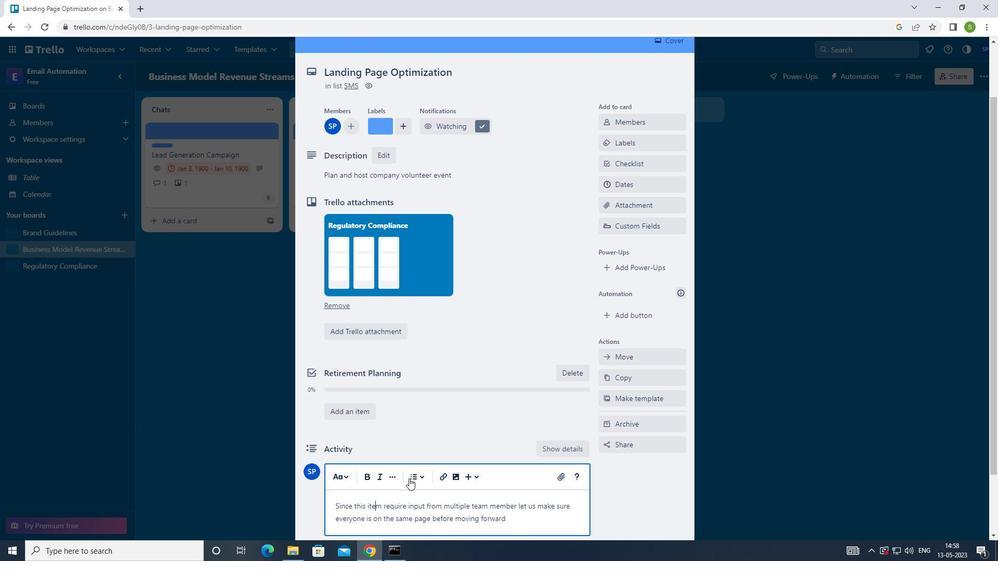 
Action: Mouse scrolled (418, 461) with delta (0, 0)
Screenshot: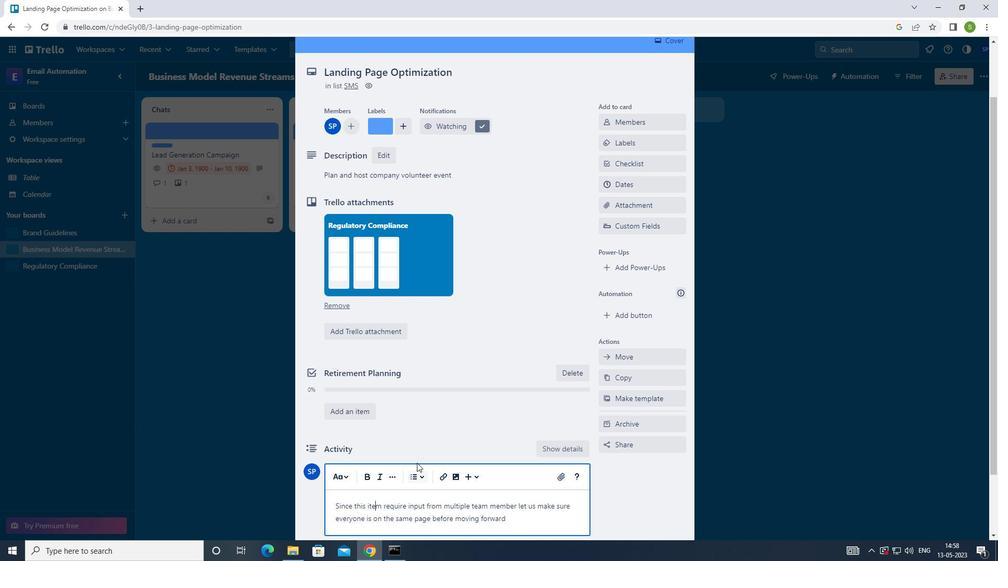 
Action: Mouse scrolled (418, 461) with delta (0, 0)
Screenshot: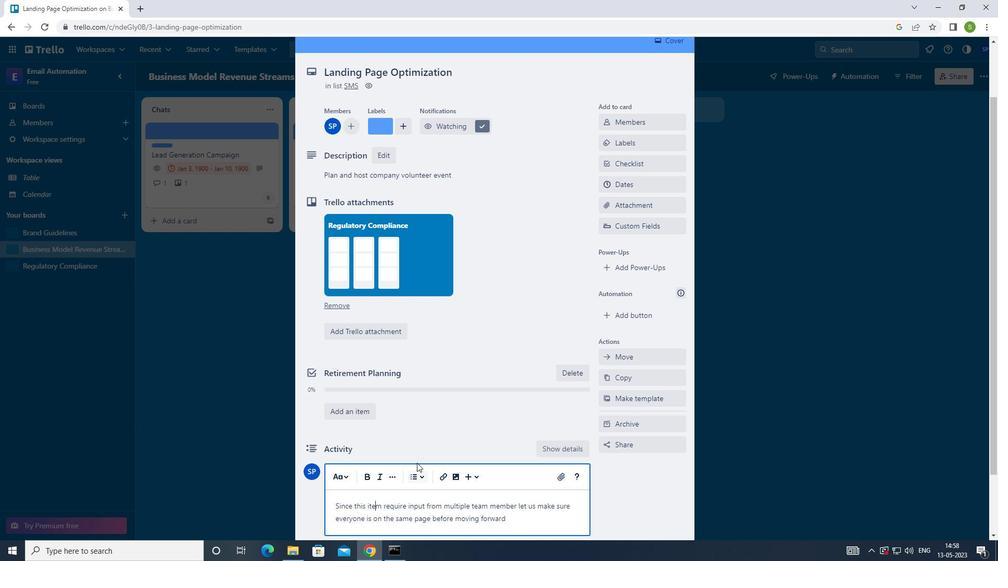 
Action: Mouse scrolled (418, 461) with delta (0, 0)
Screenshot: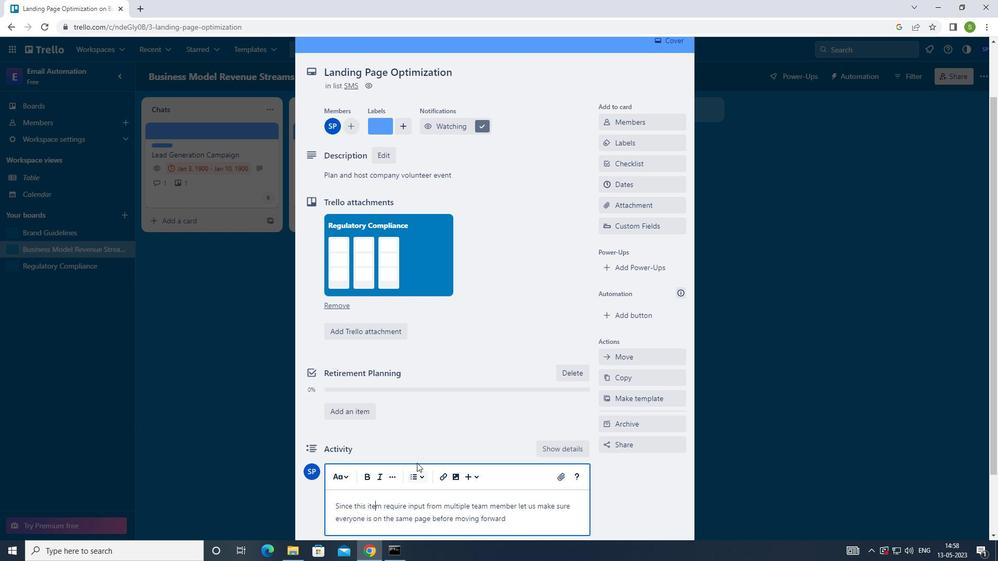 
Action: Mouse scrolled (418, 461) with delta (0, 0)
Screenshot: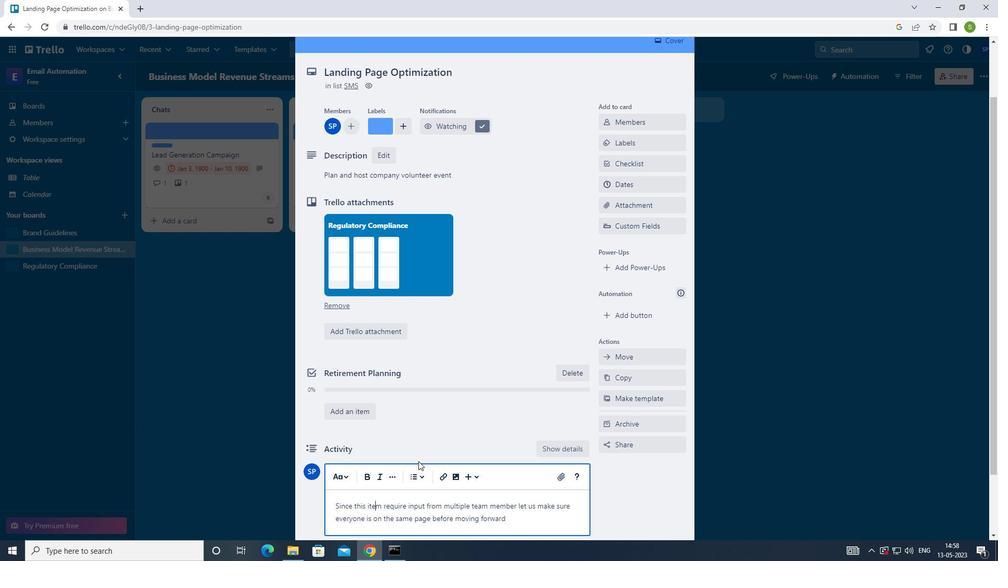 
Action: Mouse moved to (342, 474)
Screenshot: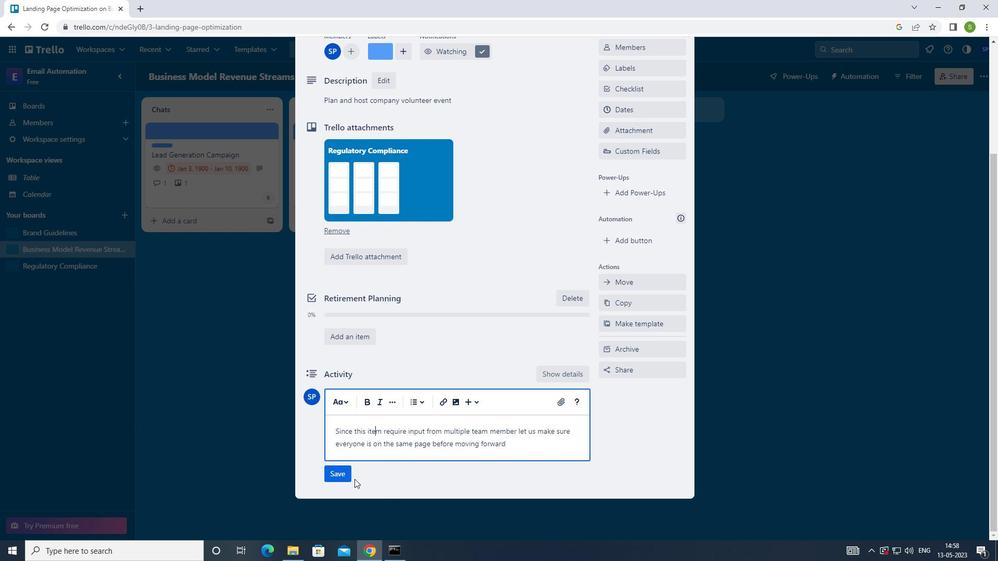 
Action: Mouse pressed left at (342, 474)
Screenshot: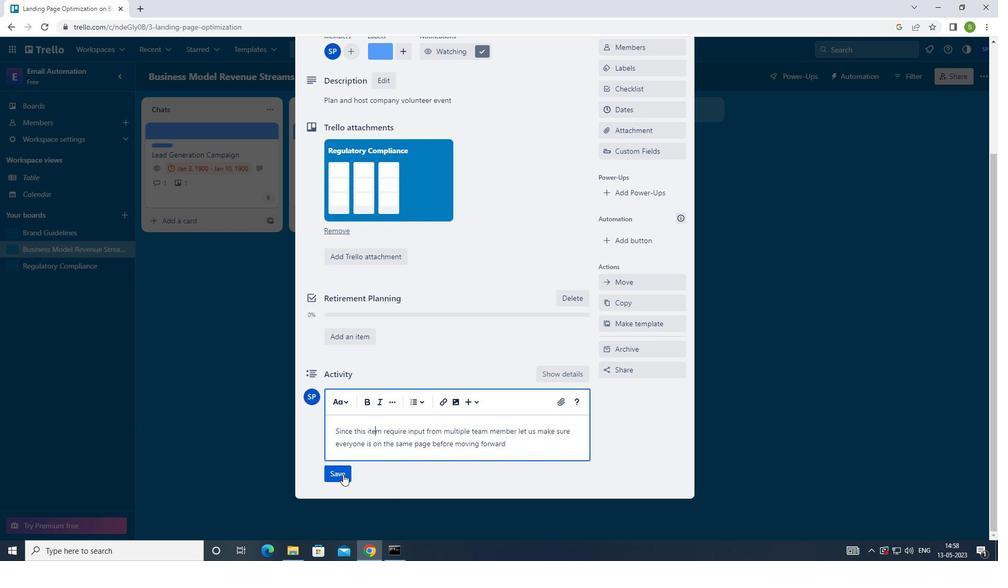 
Action: Mouse moved to (659, 114)
Screenshot: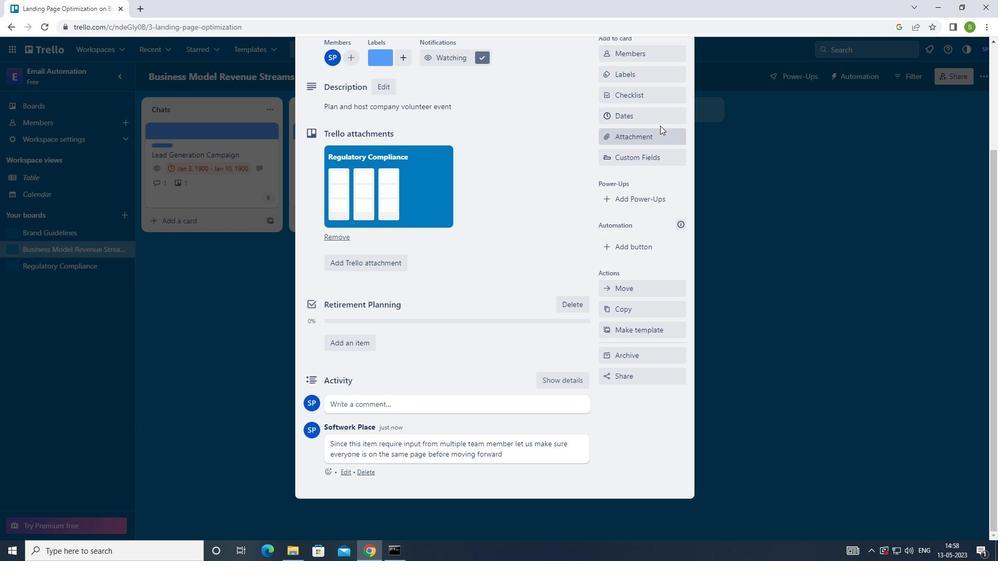 
Action: Mouse pressed left at (659, 114)
Screenshot: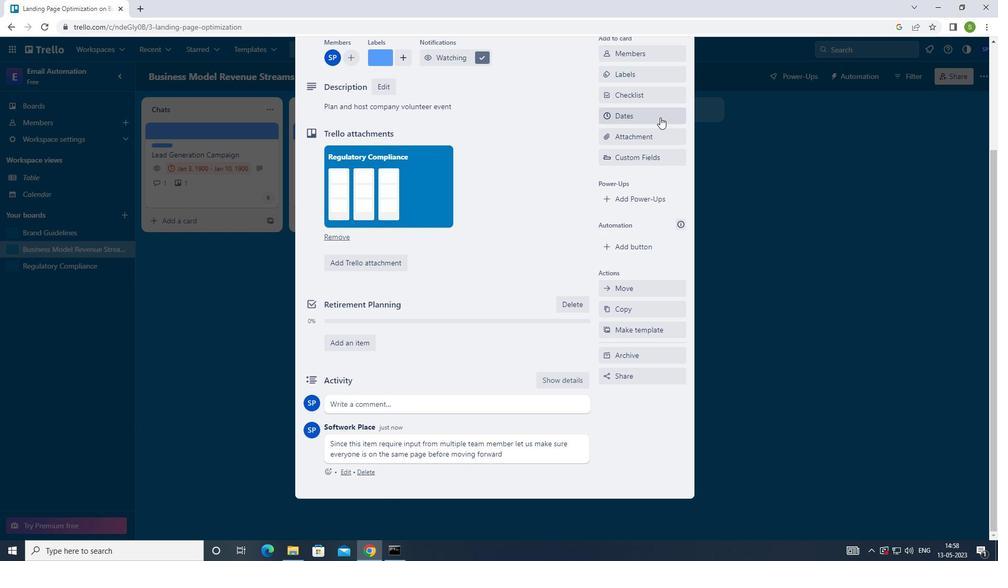 
Action: Mouse moved to (608, 331)
Screenshot: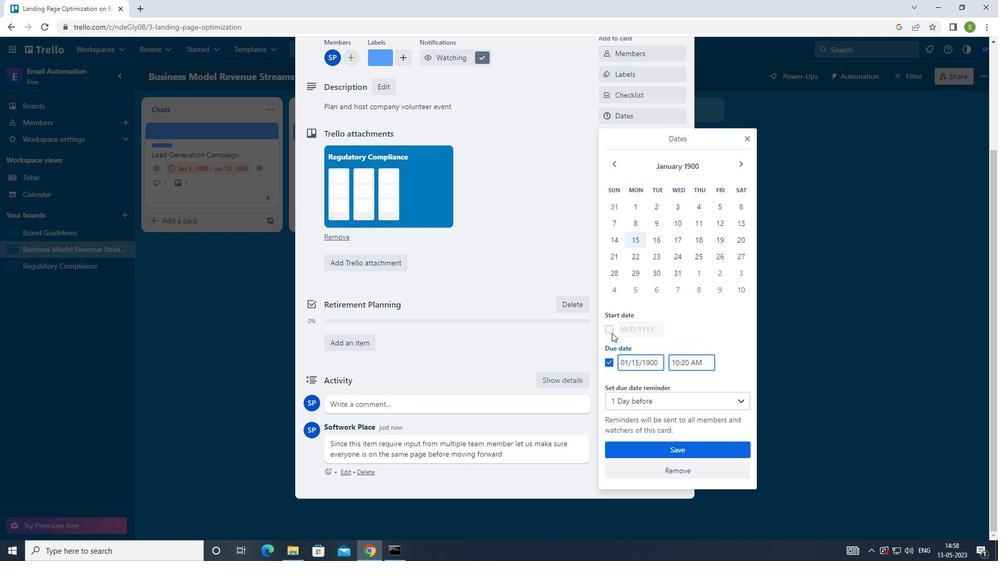 
Action: Mouse pressed left at (608, 331)
Screenshot: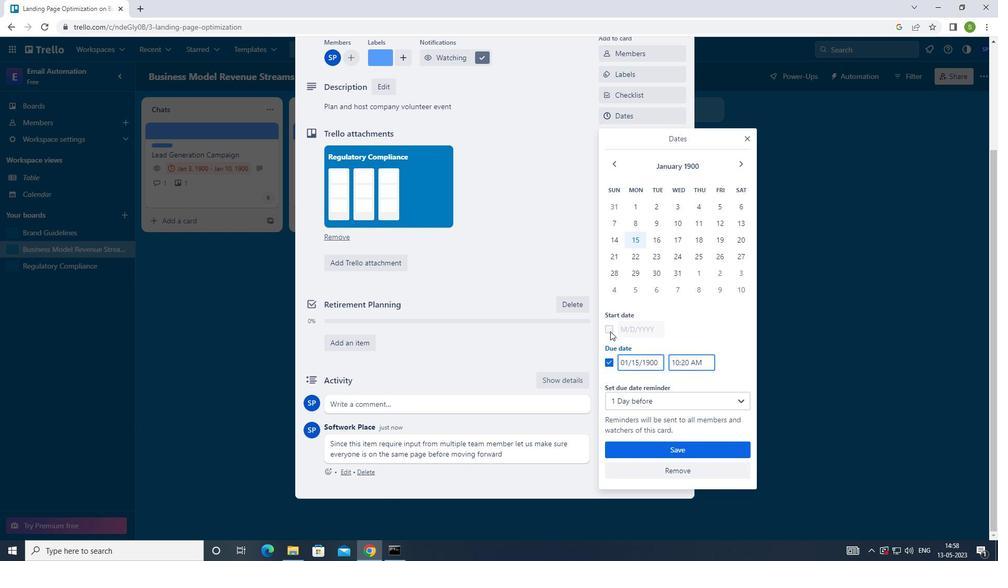 
Action: Mouse moved to (657, 222)
Screenshot: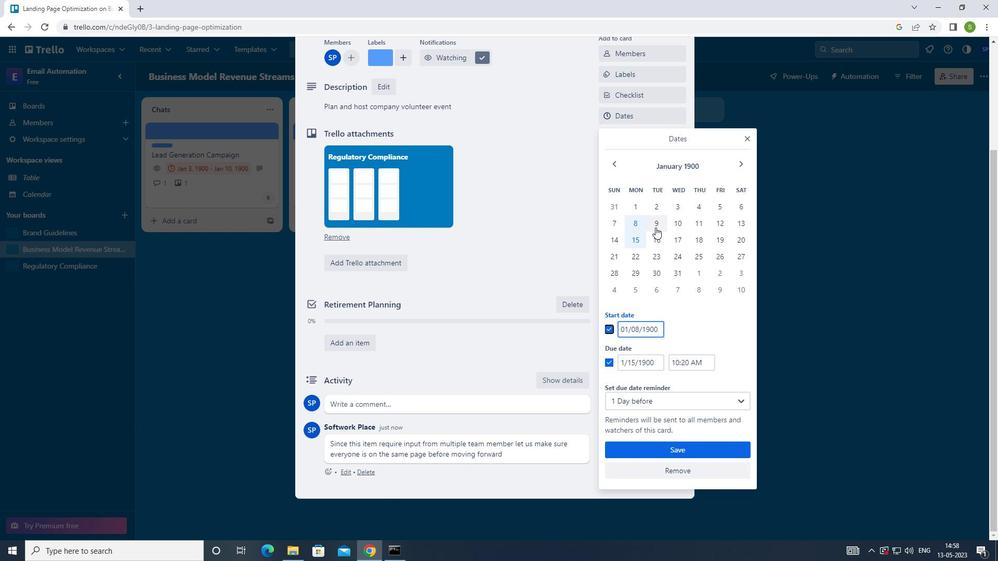 
Action: Mouse pressed left at (657, 222)
Screenshot: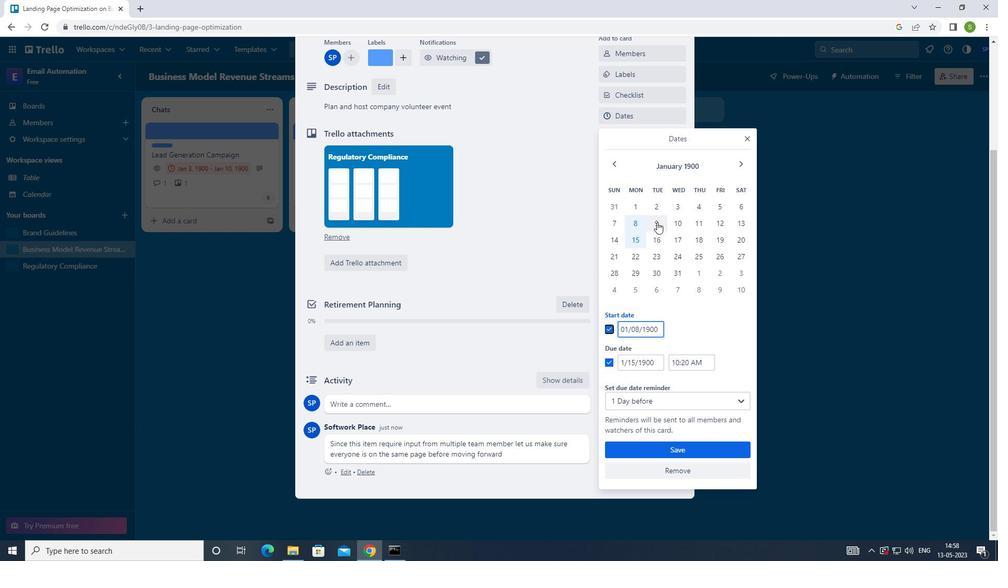 
Action: Mouse moved to (656, 238)
Screenshot: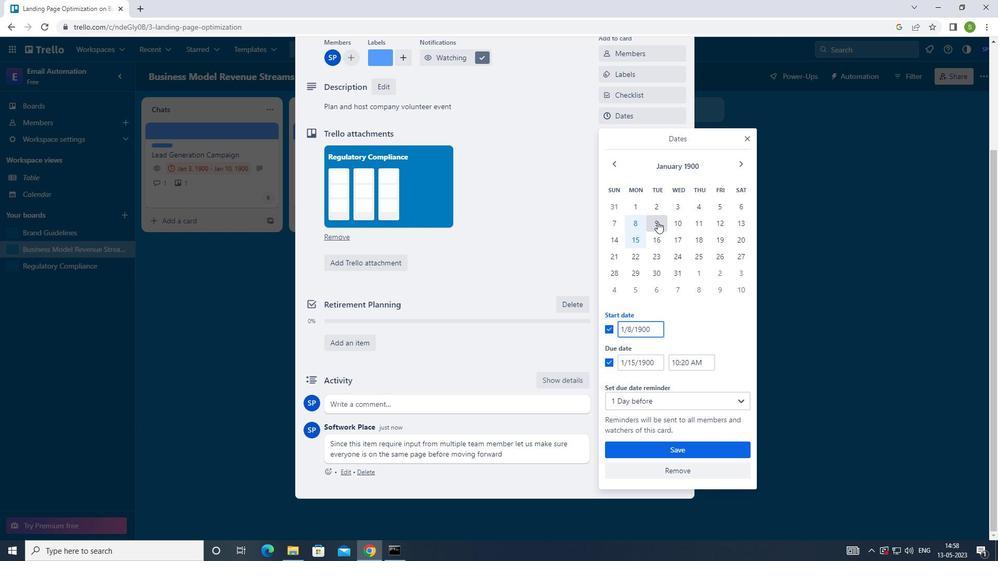 
Action: Mouse pressed left at (656, 238)
Screenshot: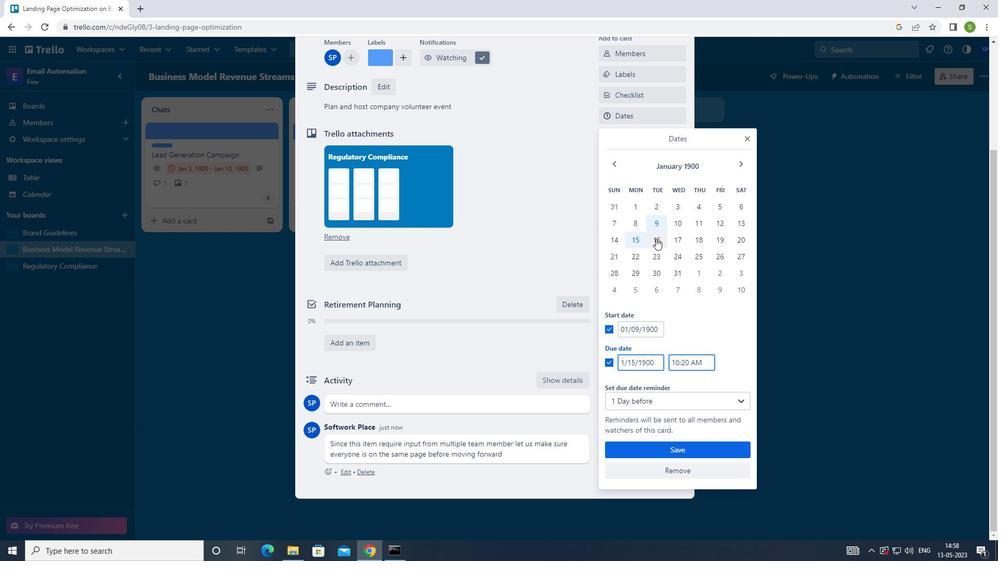 
Action: Mouse moved to (657, 452)
Screenshot: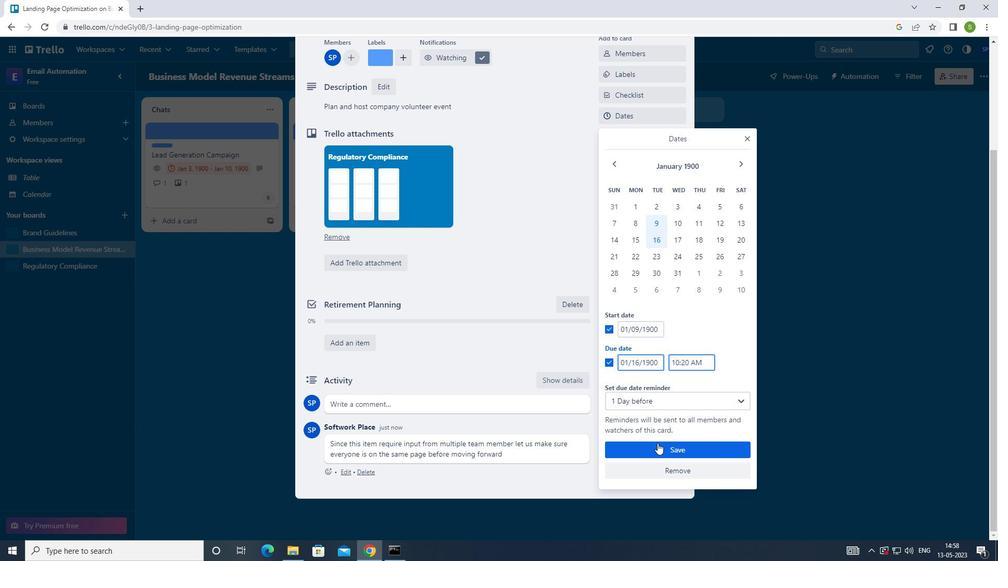 
Action: Mouse pressed left at (657, 452)
Screenshot: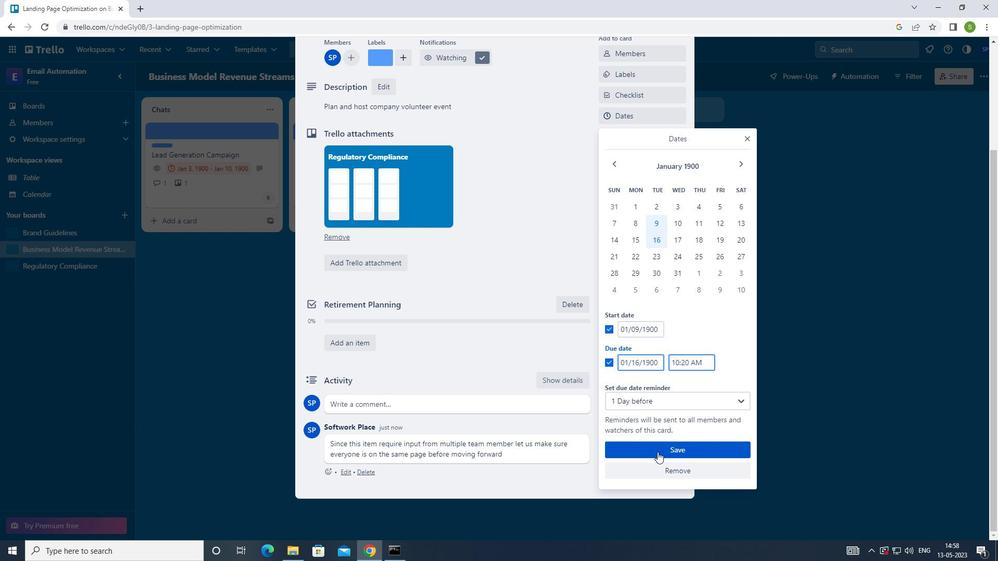 
Action: Mouse moved to (658, 448)
Screenshot: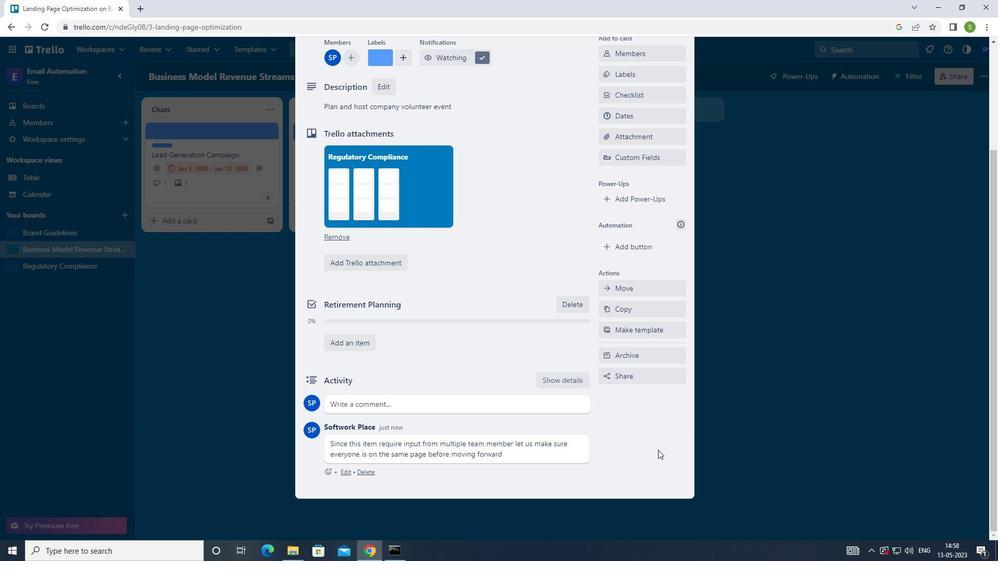 
Action: Key pressed <Key.f8>
Screenshot: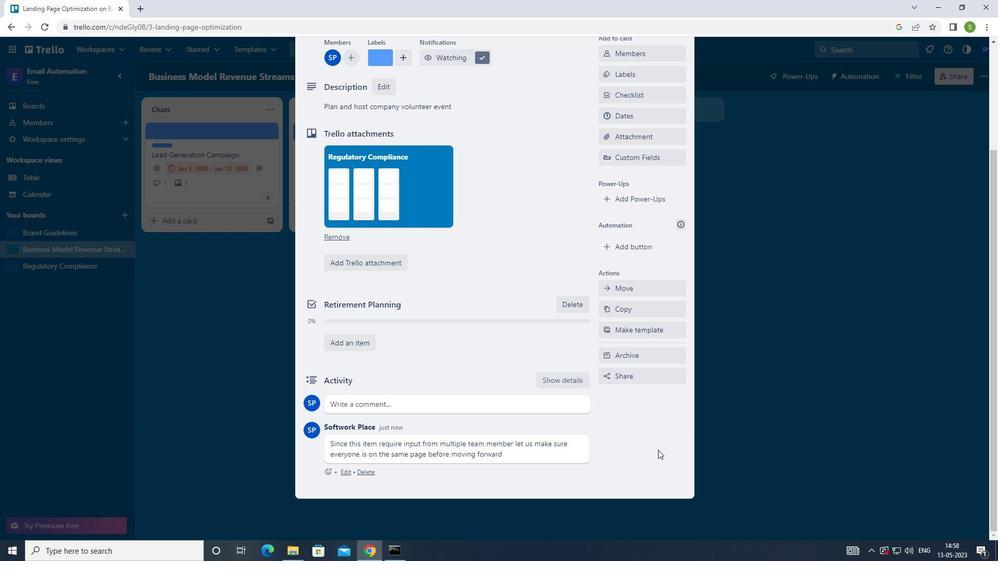 
